Task: Look for space in Nettuno, Italy from 9th August, 2023 to 12th August, 2023 for 1 adult in price range Rs.6000 to Rs.15000. Place can be entire place with 1  bedroom having 1 bed and 1 bathroom. Property type can be house, flat, guest house. Amenities needed are: wifi. Booking option can be shelf check-in. Required host language is English.
Action: Mouse moved to (426, 106)
Screenshot: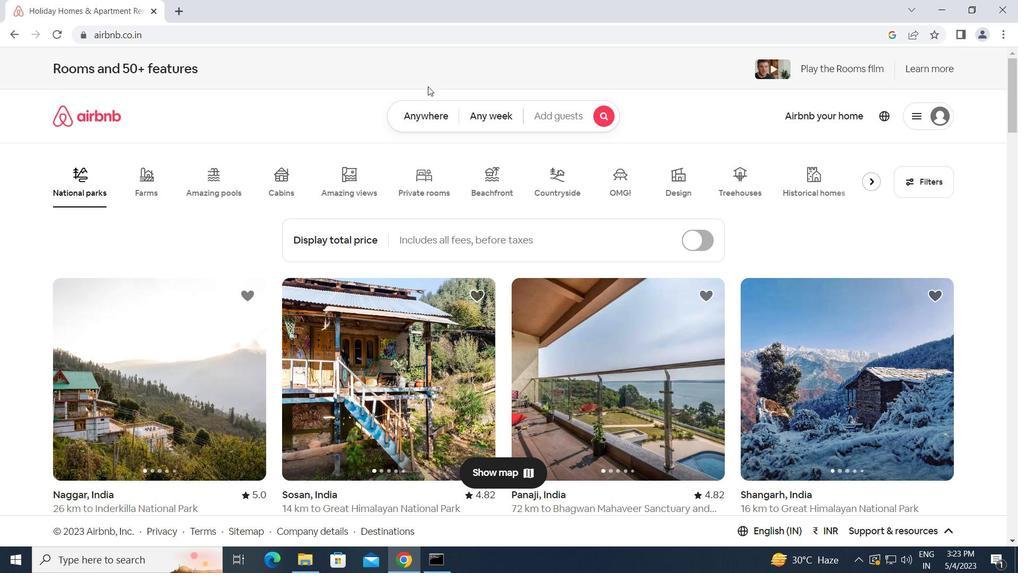 
Action: Mouse pressed left at (426, 106)
Screenshot: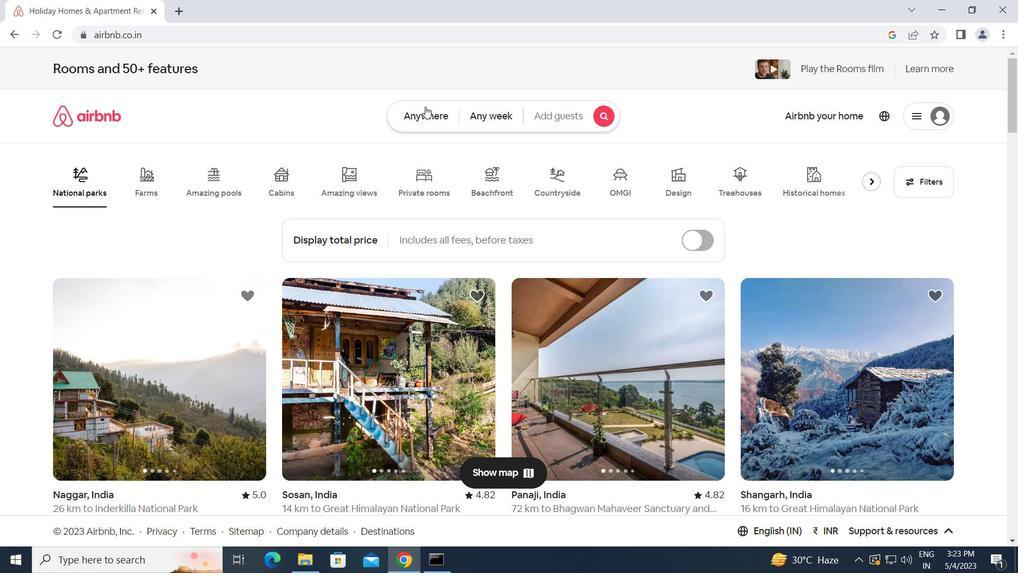 
Action: Mouse moved to (361, 162)
Screenshot: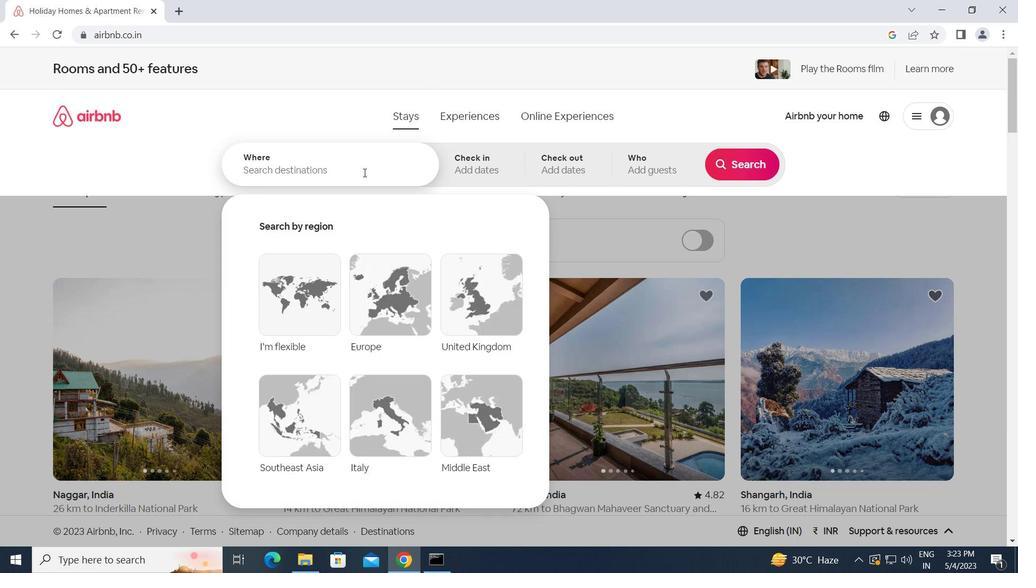 
Action: Mouse pressed left at (361, 162)
Screenshot: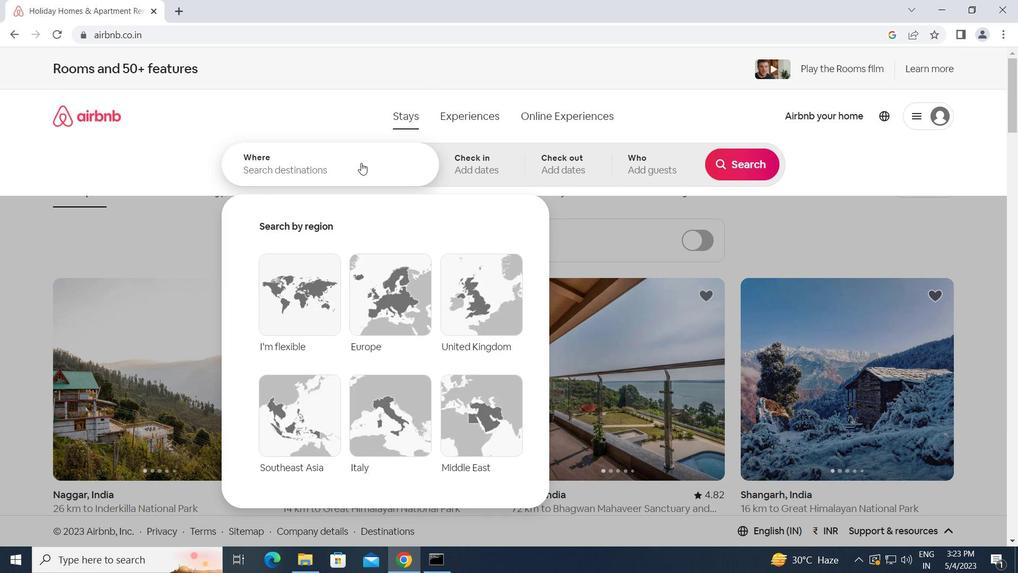 
Action: Key pressed n<Key.caps_lock>ettuno,<Key.space><Key.caps_lock>i<Key.caps_lock>taly<Key.enter>
Screenshot: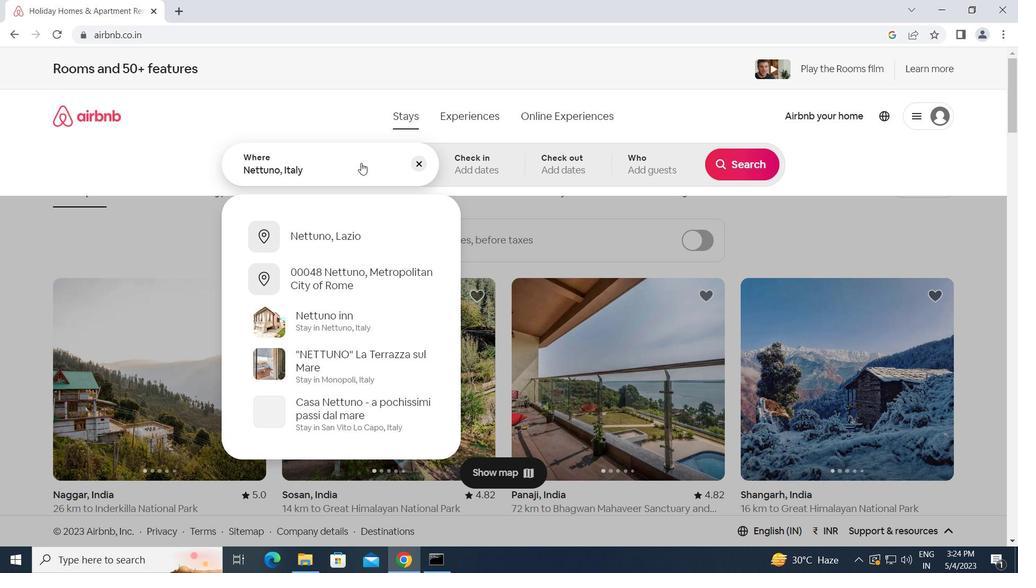 
Action: Mouse moved to (737, 270)
Screenshot: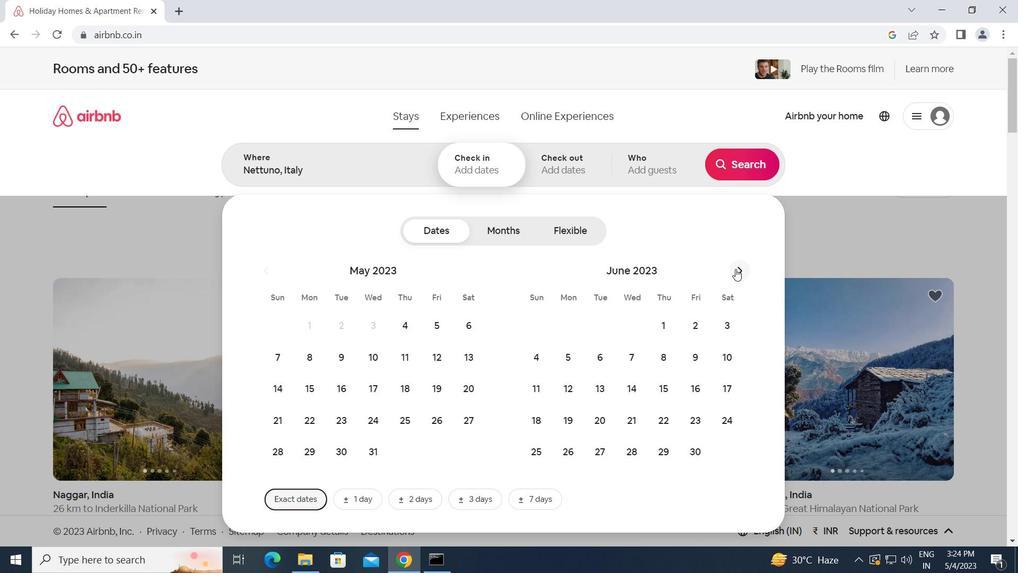 
Action: Mouse pressed left at (737, 270)
Screenshot: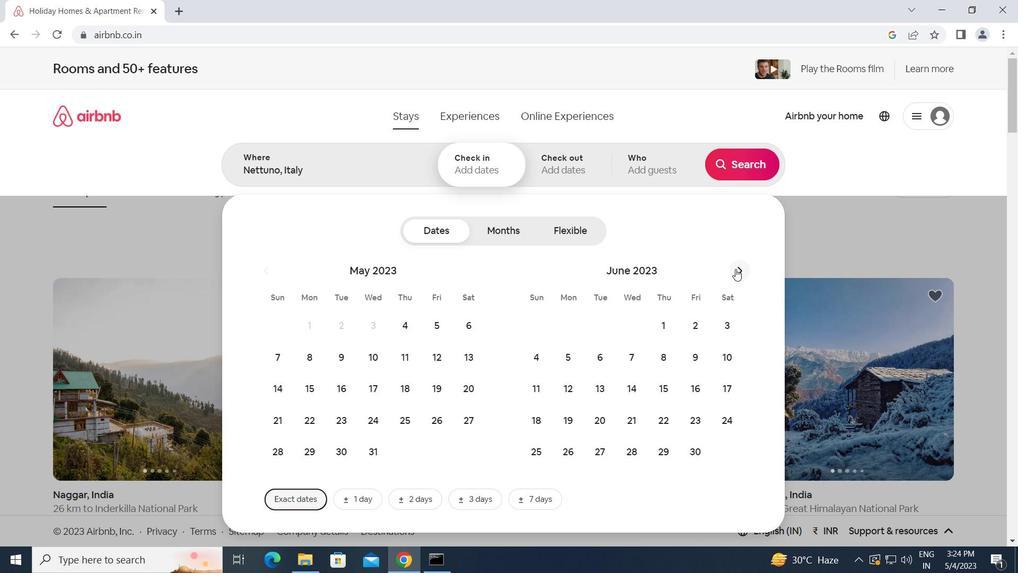 
Action: Mouse pressed left at (737, 270)
Screenshot: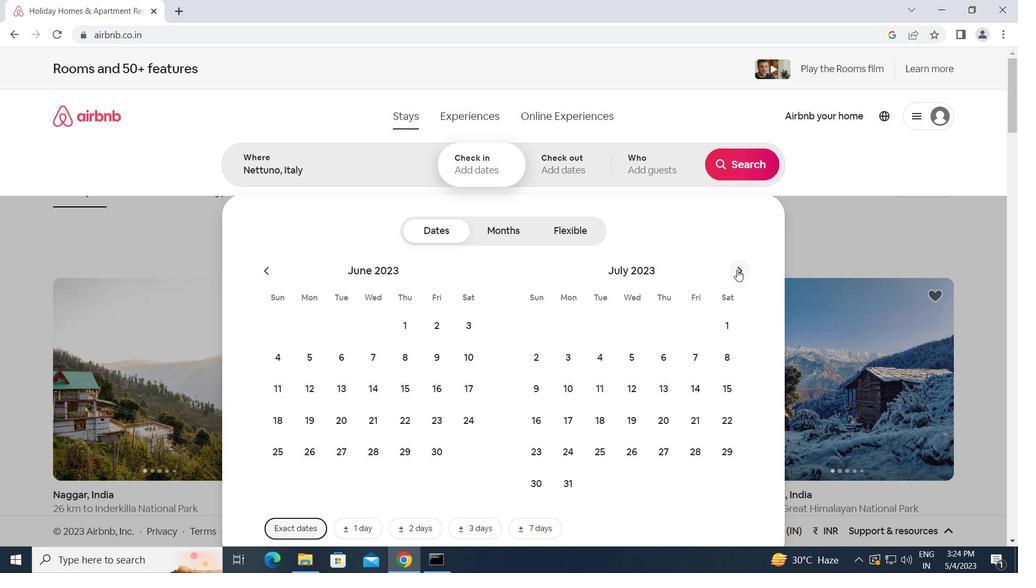 
Action: Mouse moved to (629, 353)
Screenshot: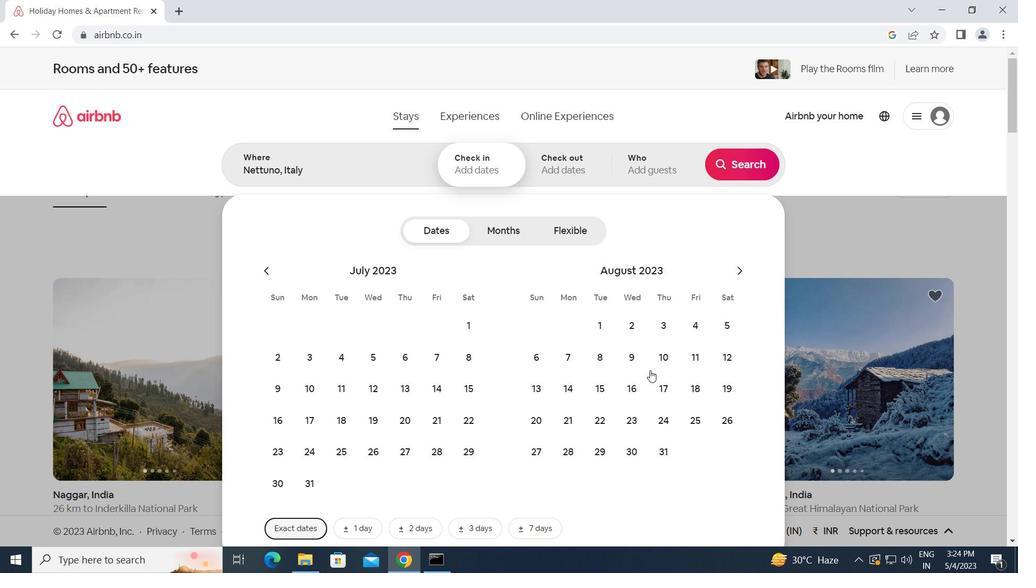 
Action: Mouse pressed left at (629, 353)
Screenshot: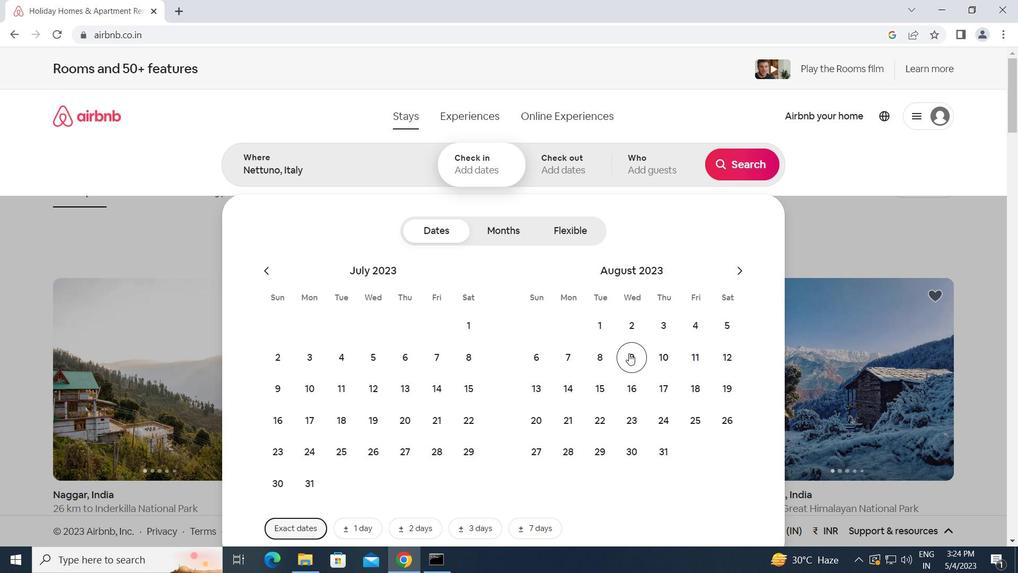 
Action: Mouse moved to (719, 360)
Screenshot: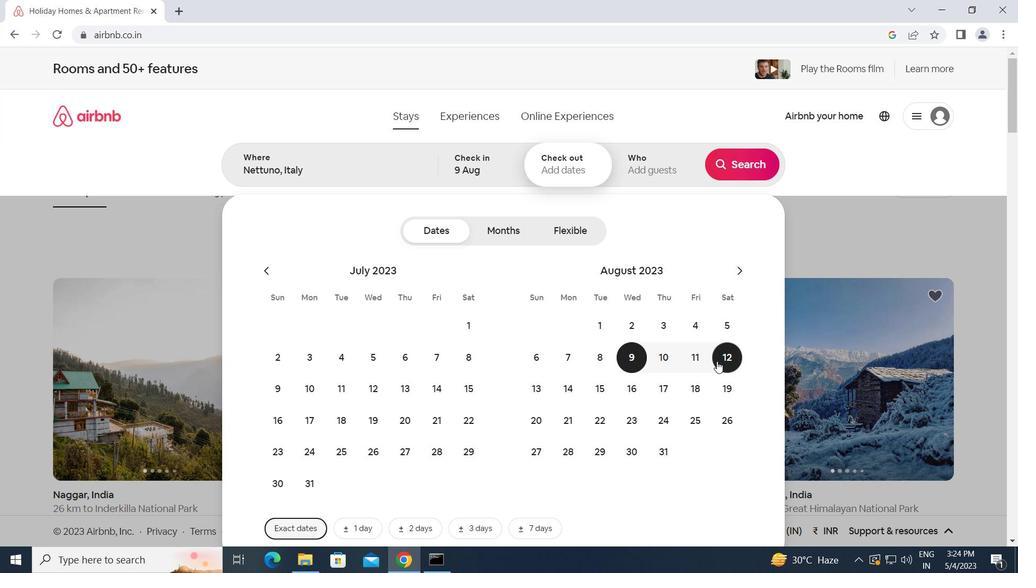 
Action: Mouse pressed left at (719, 360)
Screenshot: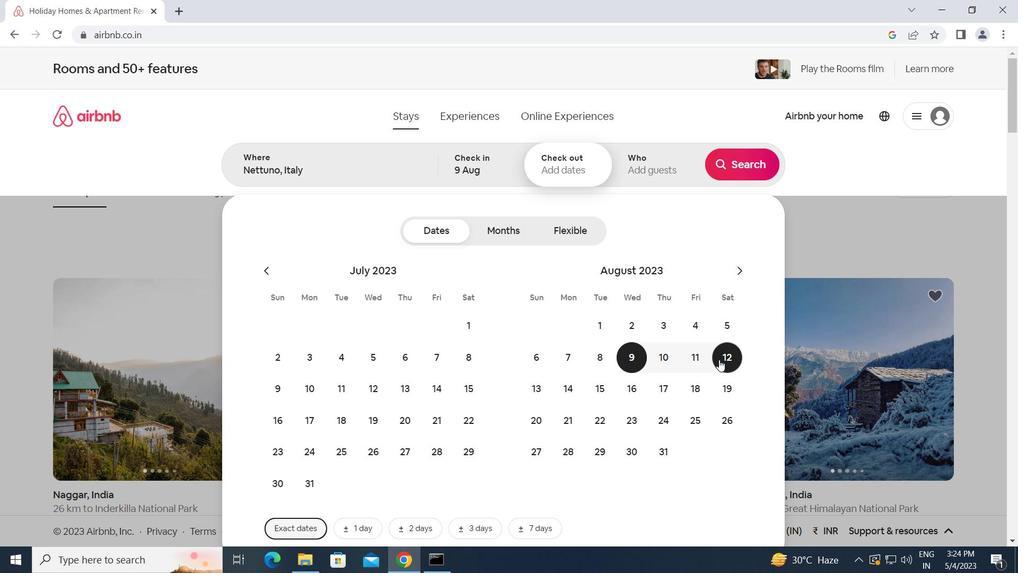 
Action: Mouse moved to (671, 159)
Screenshot: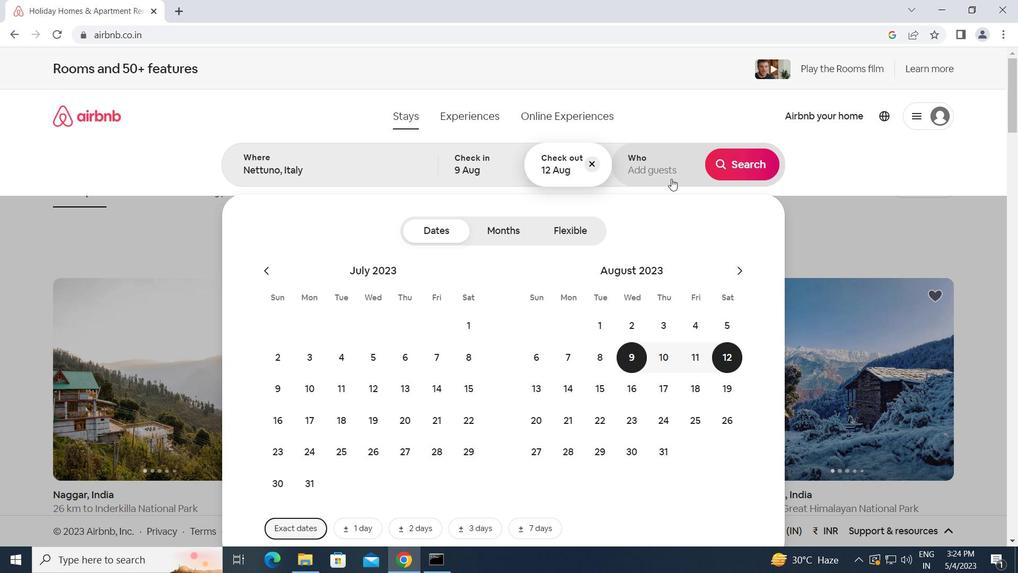 
Action: Mouse pressed left at (671, 159)
Screenshot: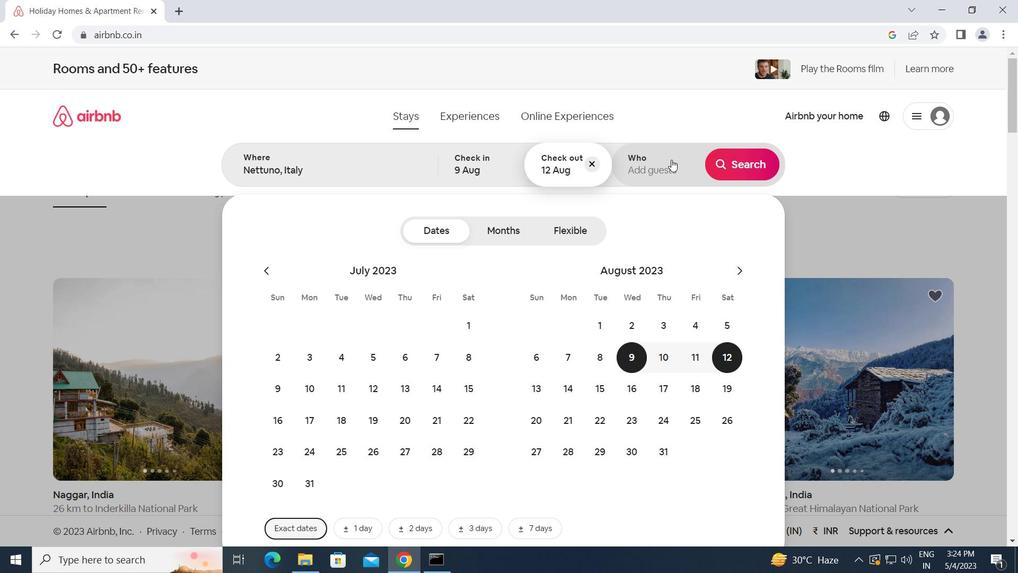 
Action: Mouse moved to (739, 238)
Screenshot: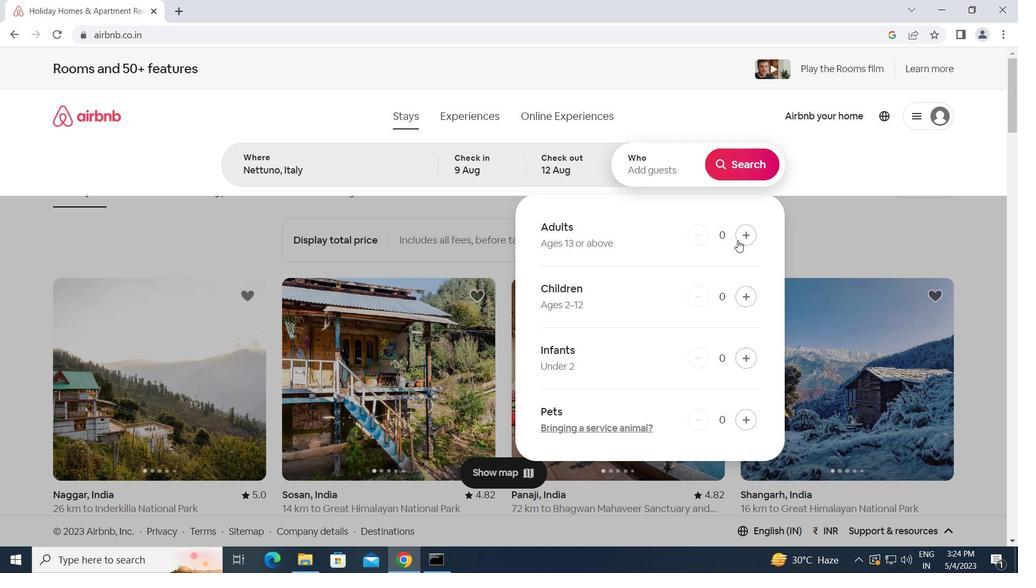 
Action: Mouse pressed left at (739, 238)
Screenshot: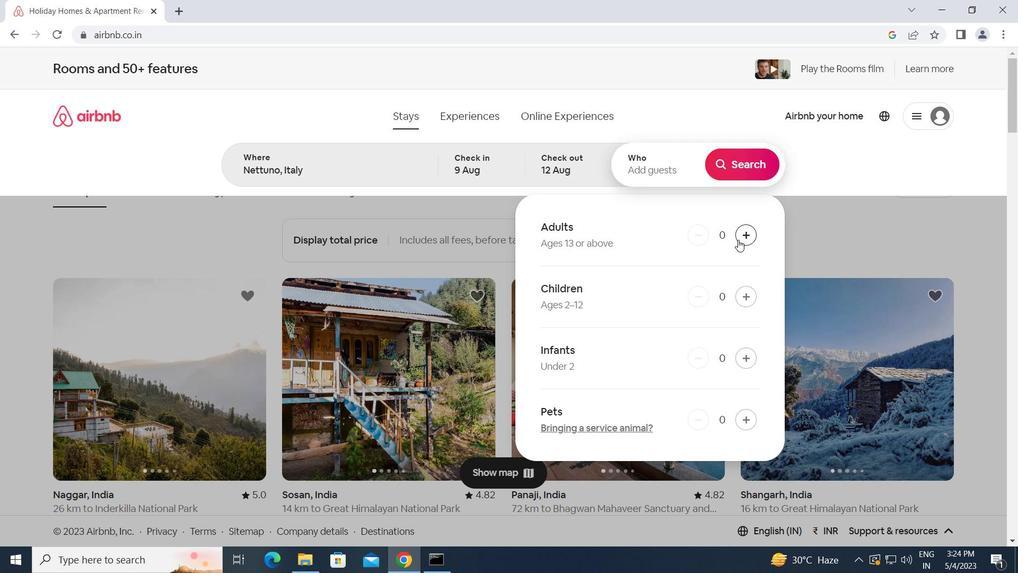 
Action: Mouse moved to (753, 166)
Screenshot: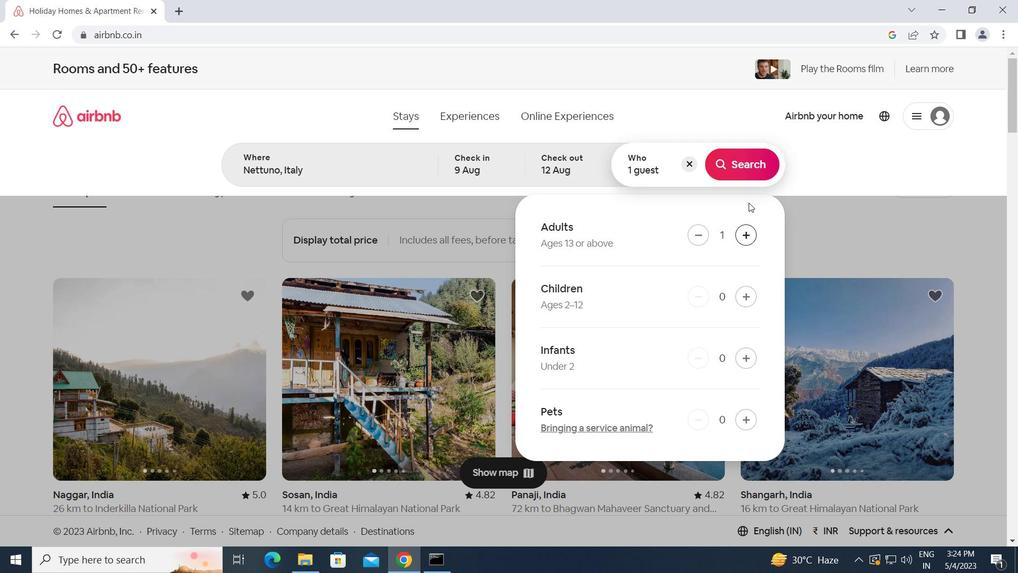 
Action: Mouse pressed left at (753, 166)
Screenshot: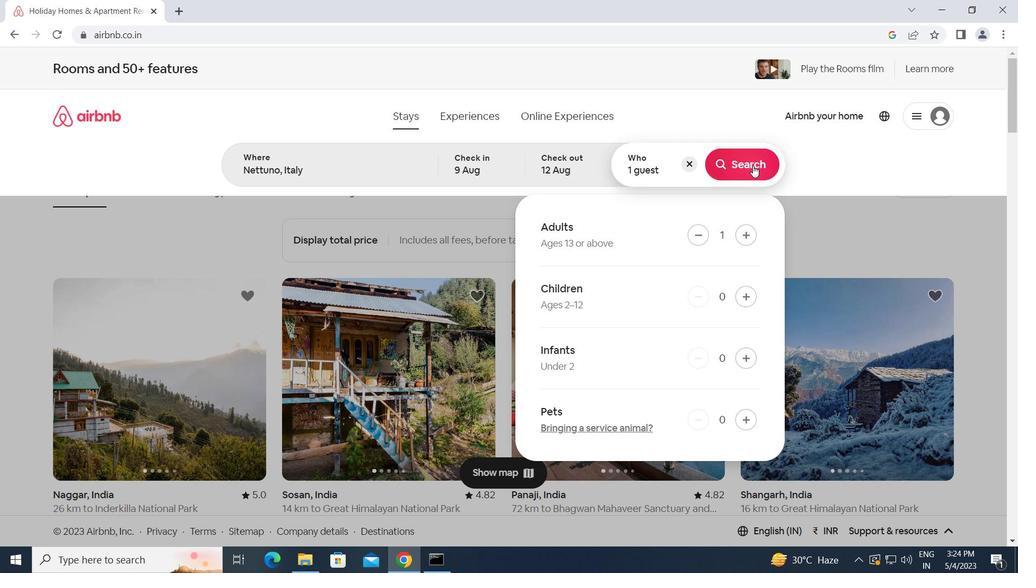 
Action: Mouse moved to (961, 129)
Screenshot: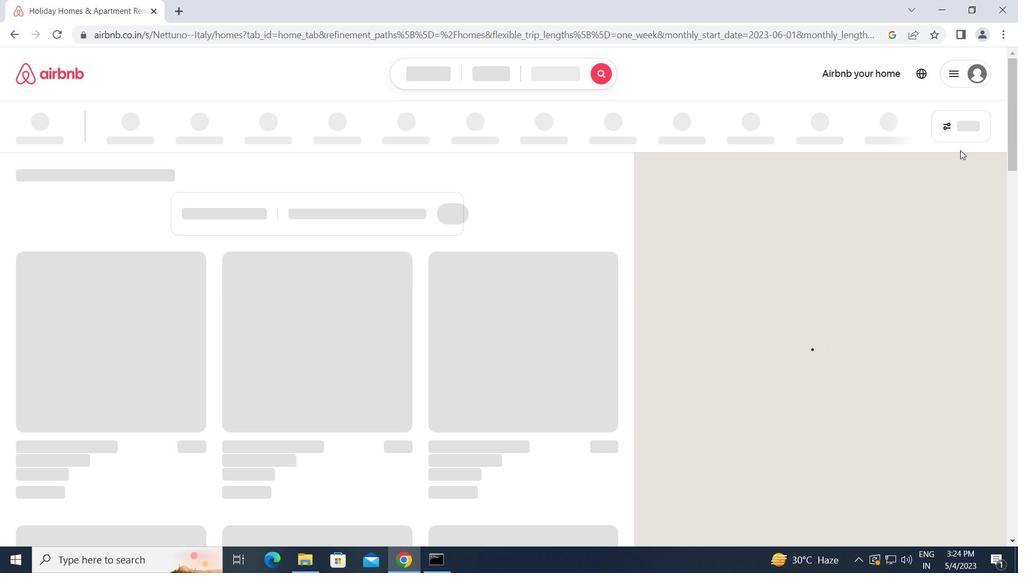 
Action: Mouse pressed left at (961, 129)
Screenshot: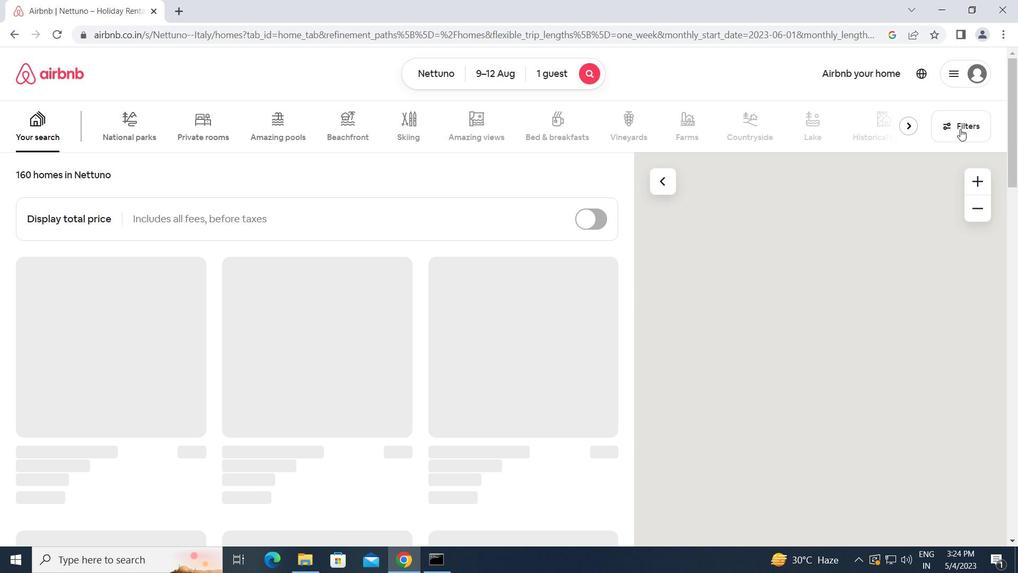 
Action: Mouse moved to (344, 296)
Screenshot: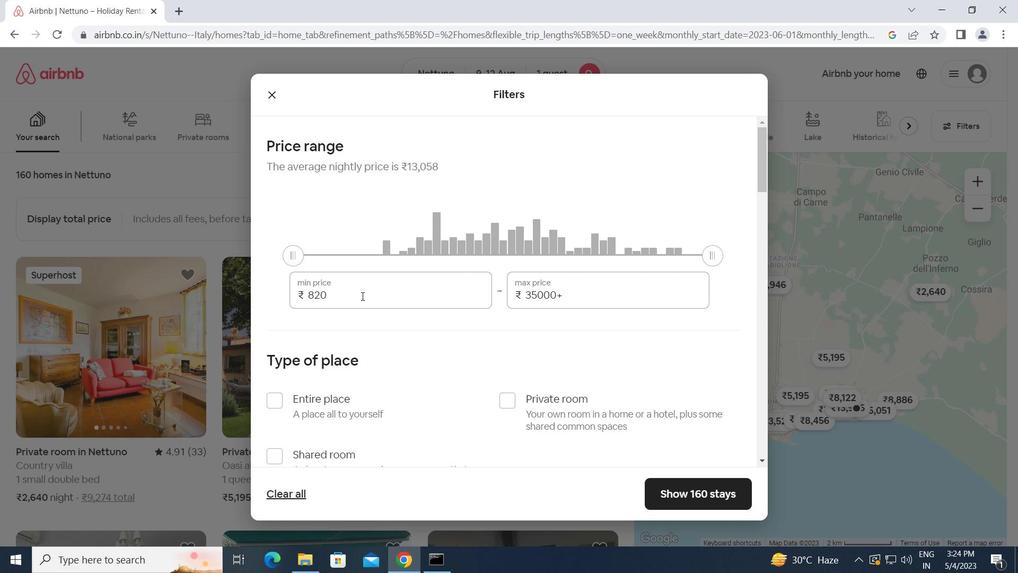 
Action: Mouse pressed left at (344, 296)
Screenshot: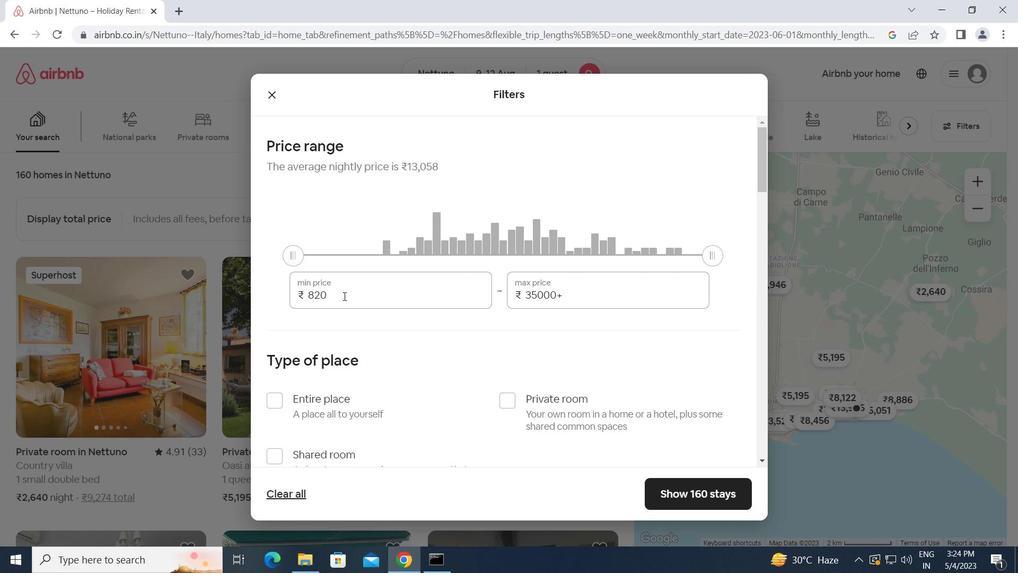 
Action: Mouse moved to (297, 300)
Screenshot: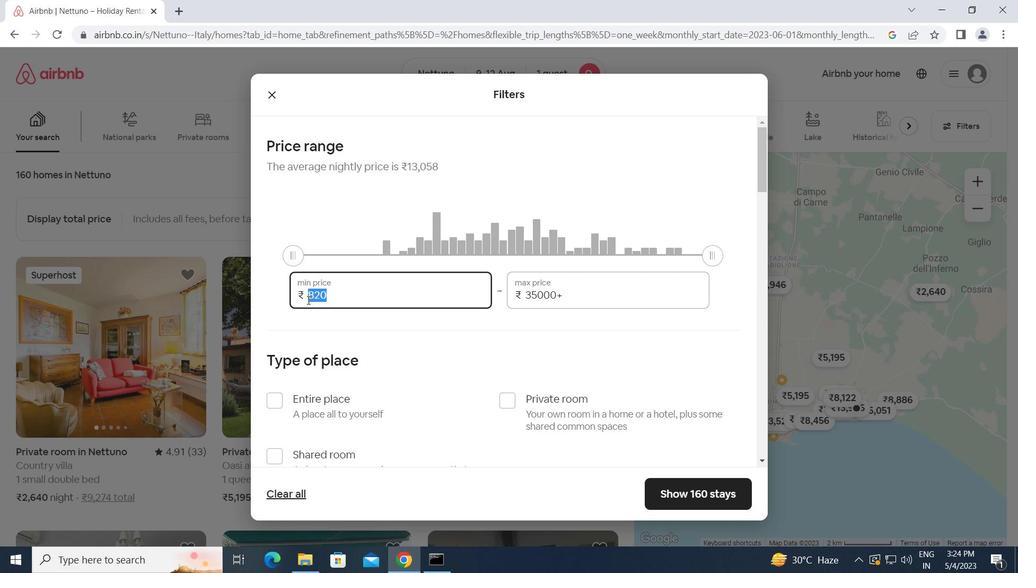 
Action: Key pressed 6000<Key.tab>15000
Screenshot: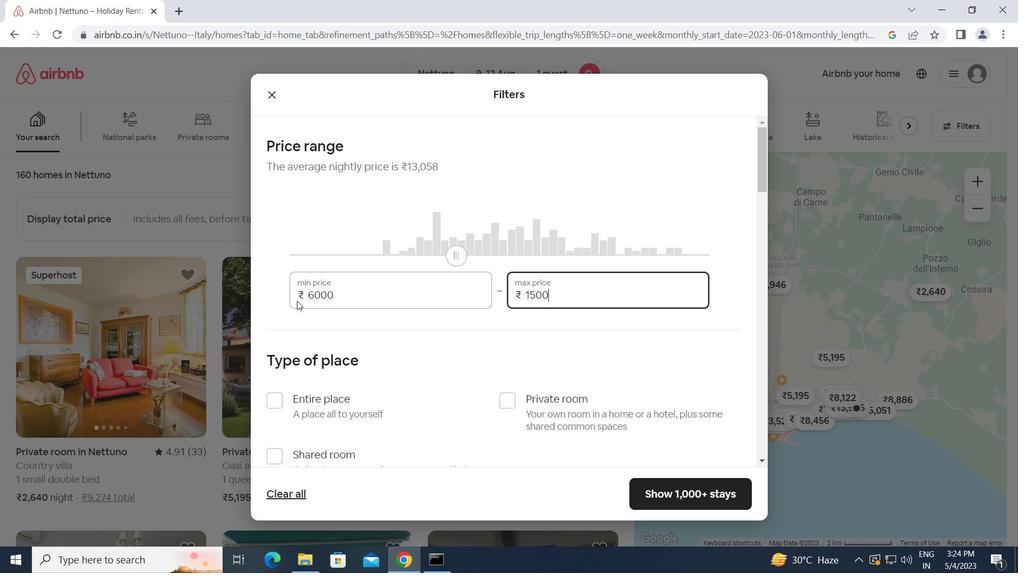 
Action: Mouse moved to (281, 398)
Screenshot: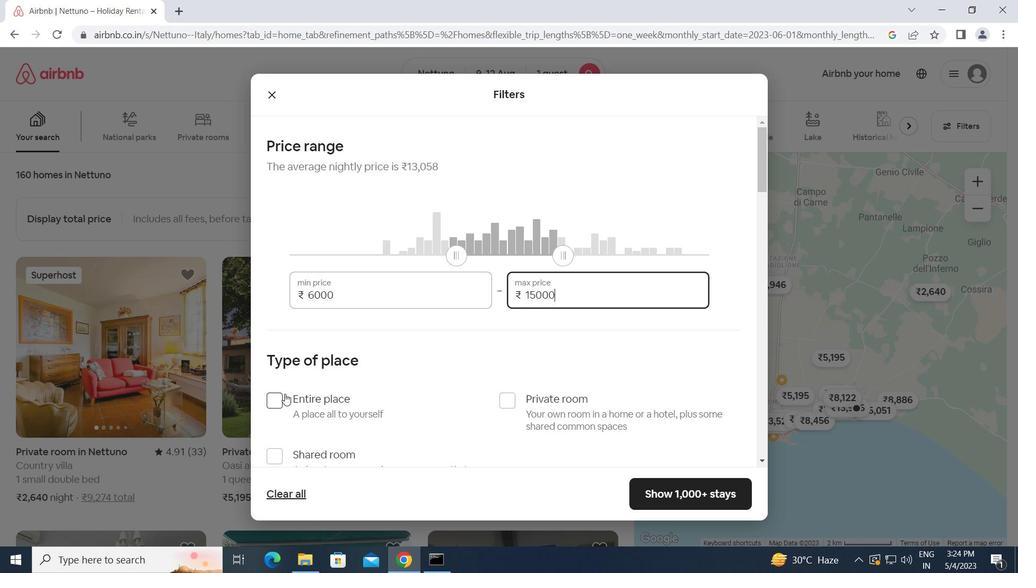 
Action: Mouse pressed left at (281, 398)
Screenshot: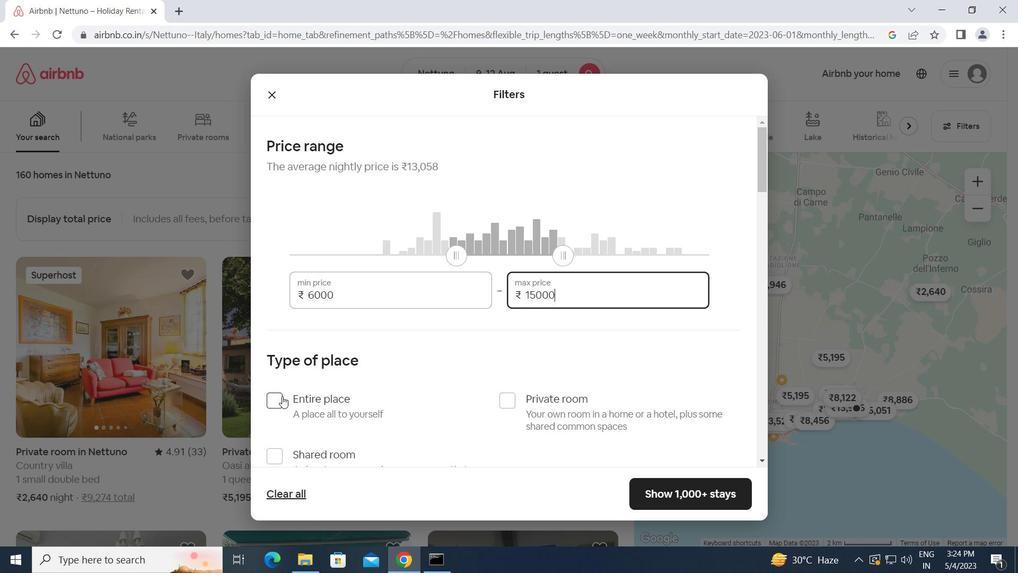 
Action: Mouse moved to (386, 396)
Screenshot: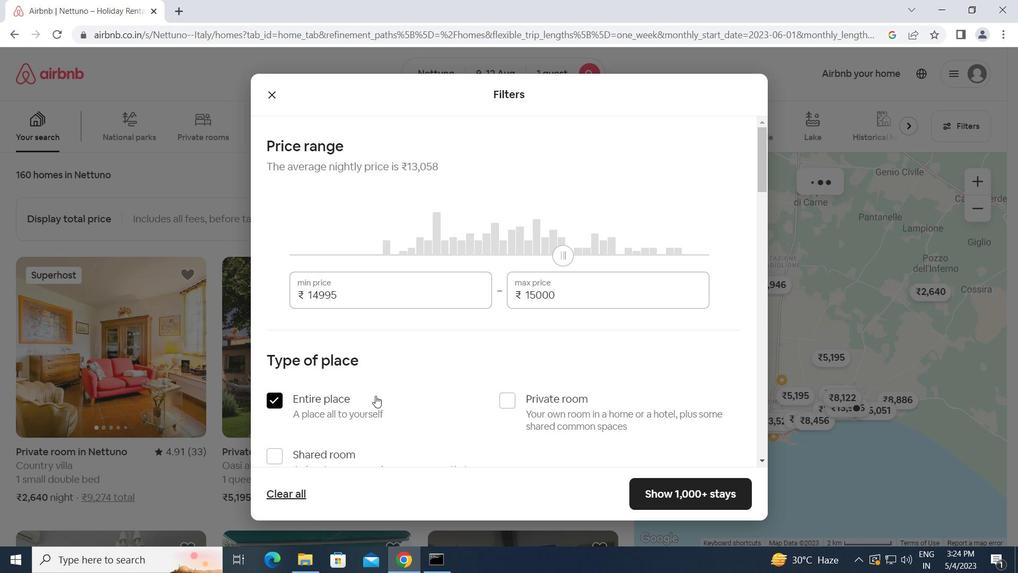 
Action: Mouse scrolled (386, 395) with delta (0, 0)
Screenshot: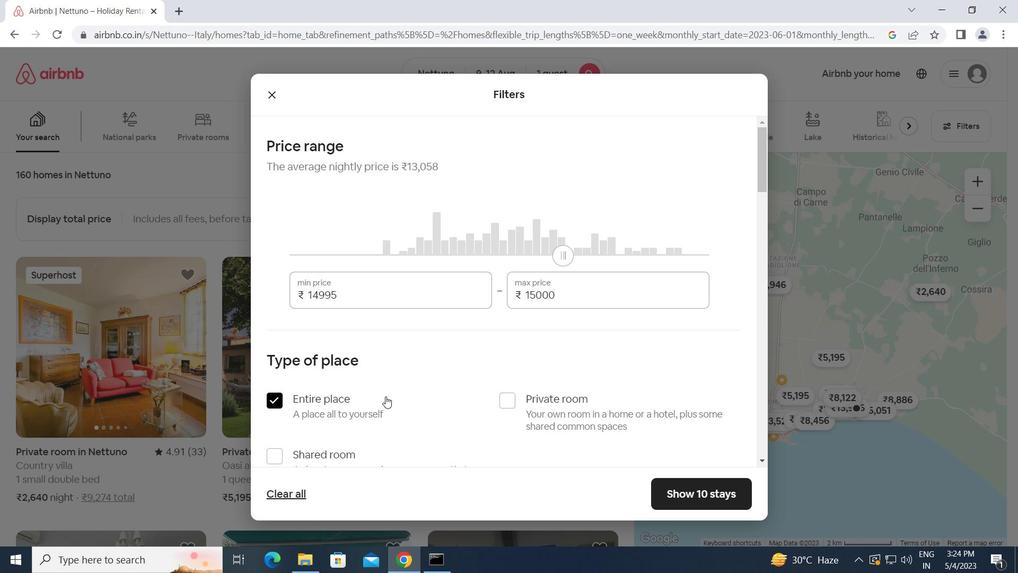 
Action: Mouse scrolled (386, 395) with delta (0, 0)
Screenshot: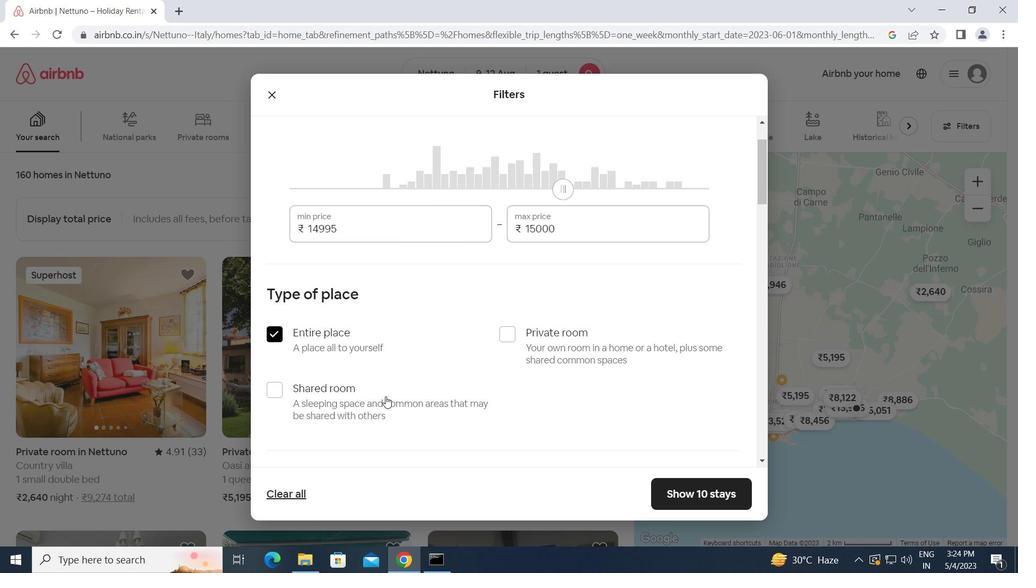 
Action: Mouse scrolled (386, 395) with delta (0, 0)
Screenshot: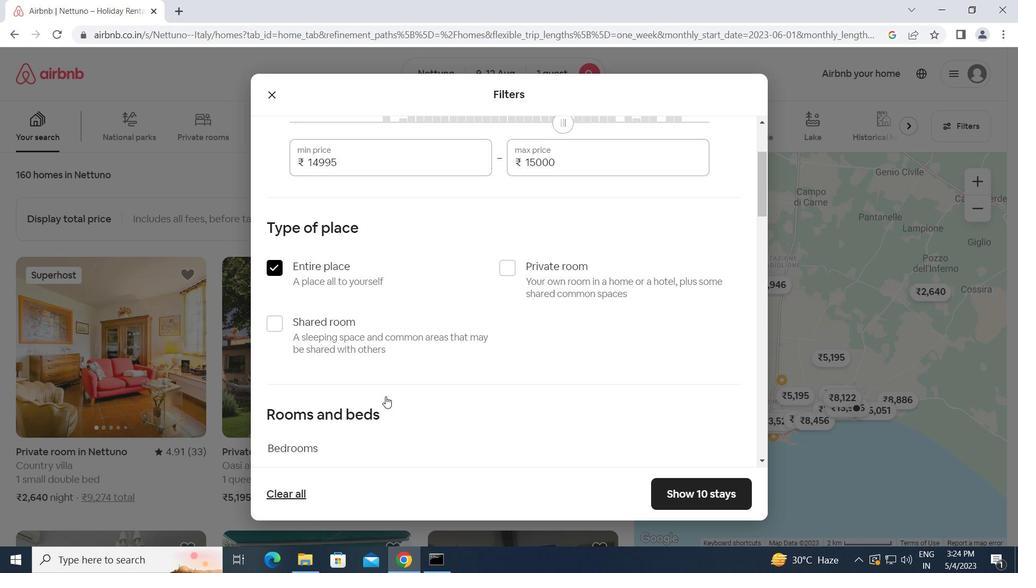 
Action: Mouse scrolled (386, 395) with delta (0, 0)
Screenshot: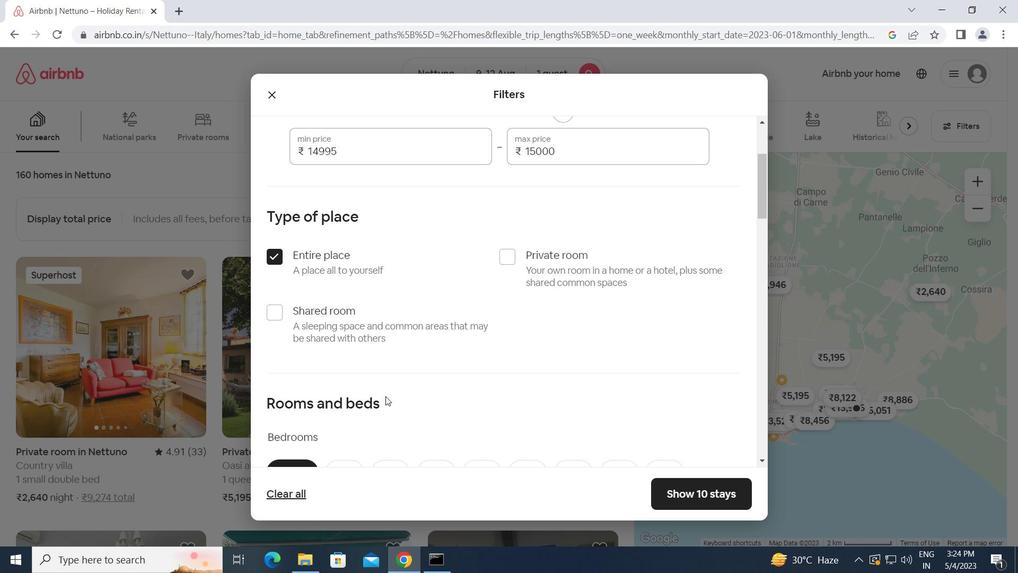 
Action: Mouse moved to (386, 396)
Screenshot: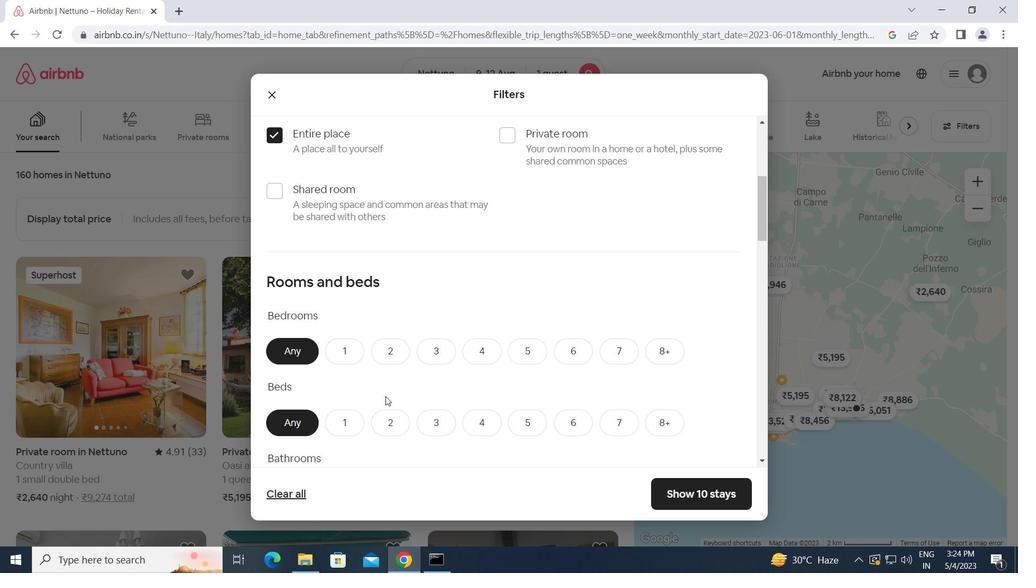 
Action: Mouse scrolled (386, 395) with delta (0, 0)
Screenshot: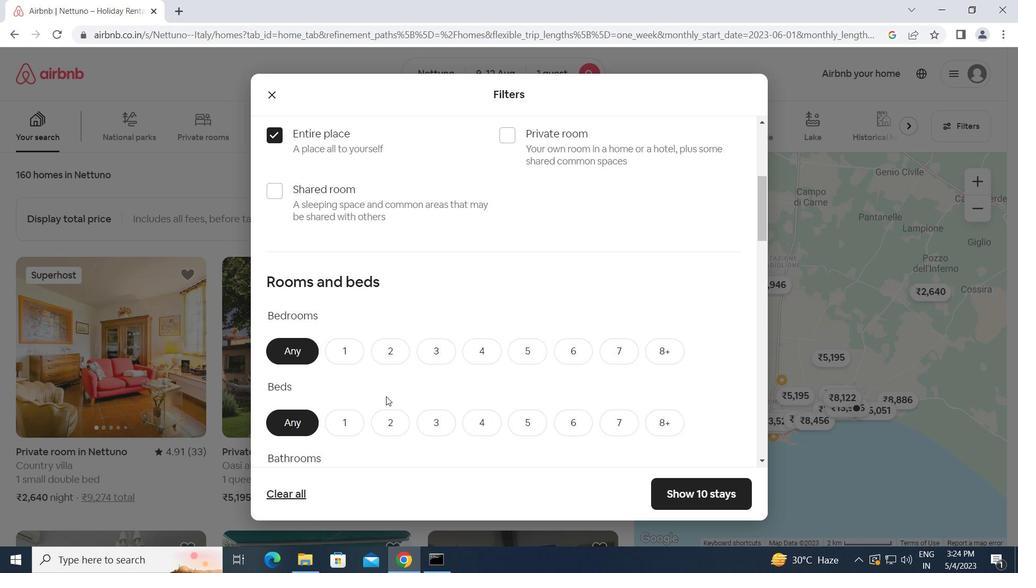 
Action: Mouse moved to (351, 291)
Screenshot: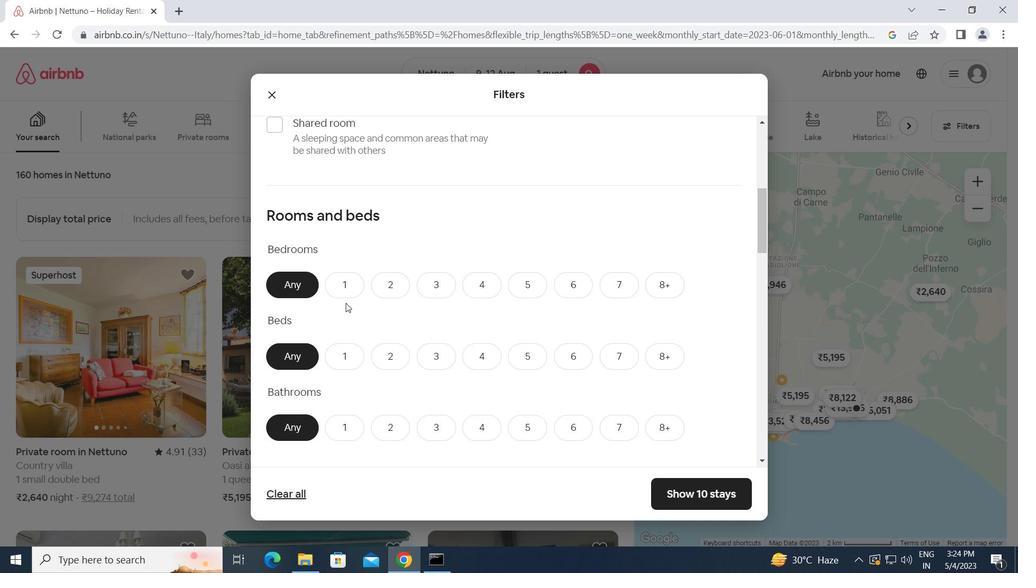 
Action: Mouse pressed left at (351, 291)
Screenshot: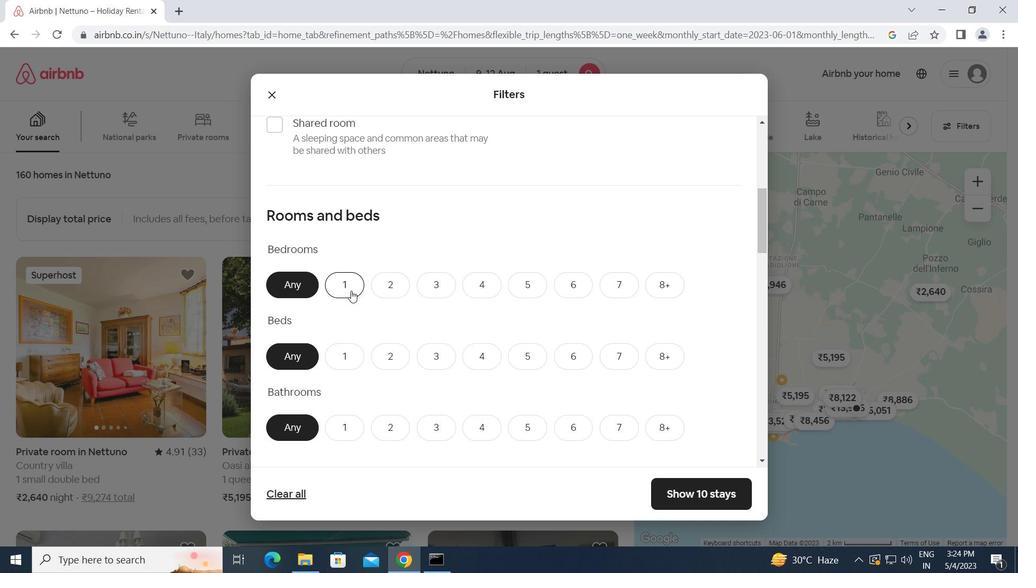 
Action: Mouse moved to (354, 359)
Screenshot: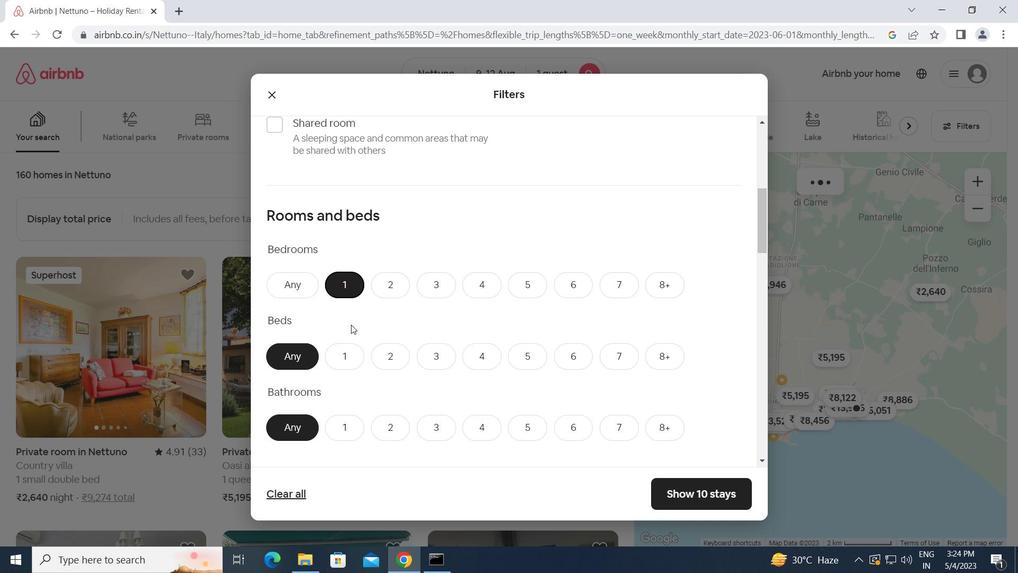 
Action: Mouse pressed left at (354, 359)
Screenshot: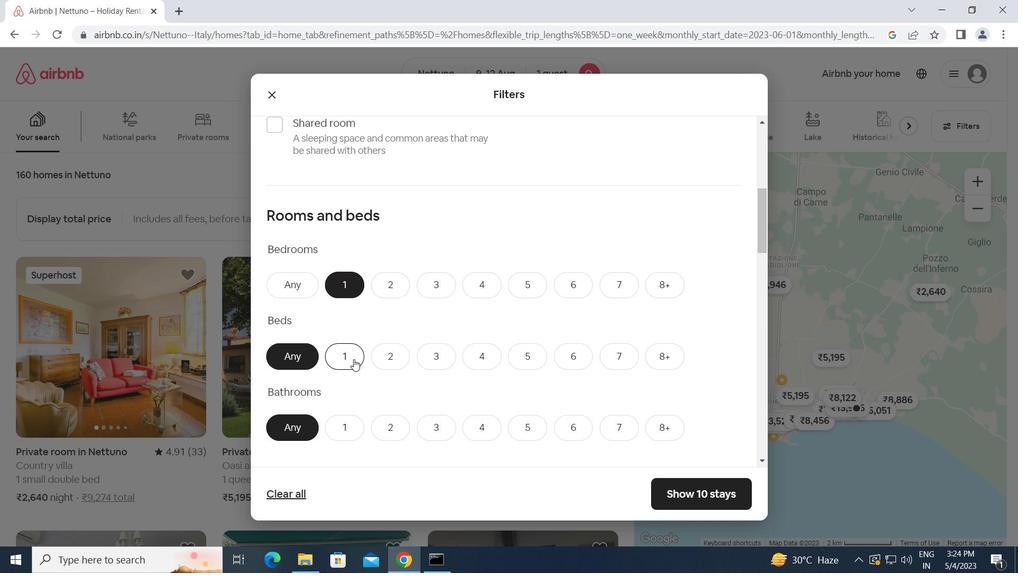 
Action: Mouse moved to (347, 424)
Screenshot: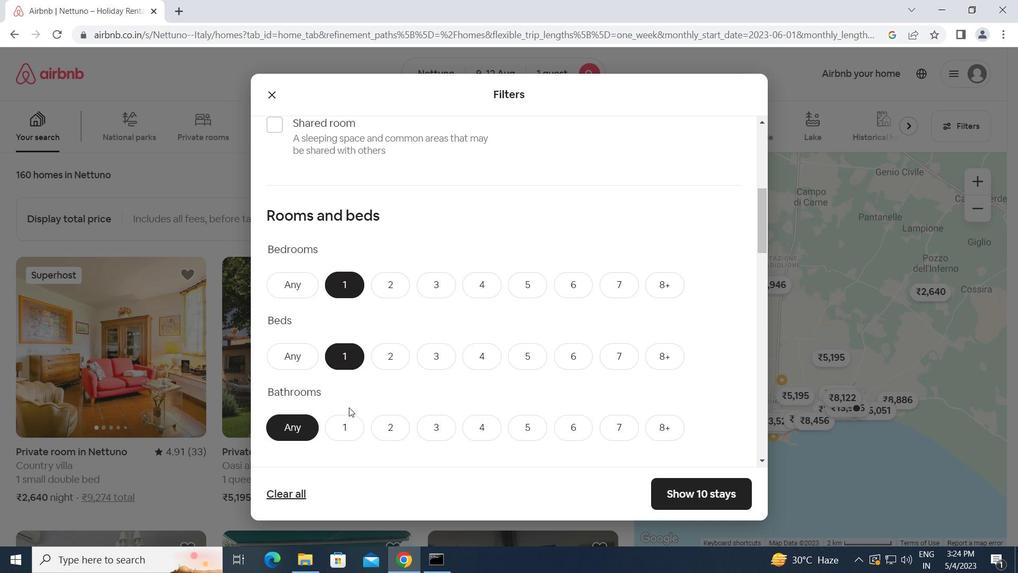 
Action: Mouse pressed left at (347, 424)
Screenshot: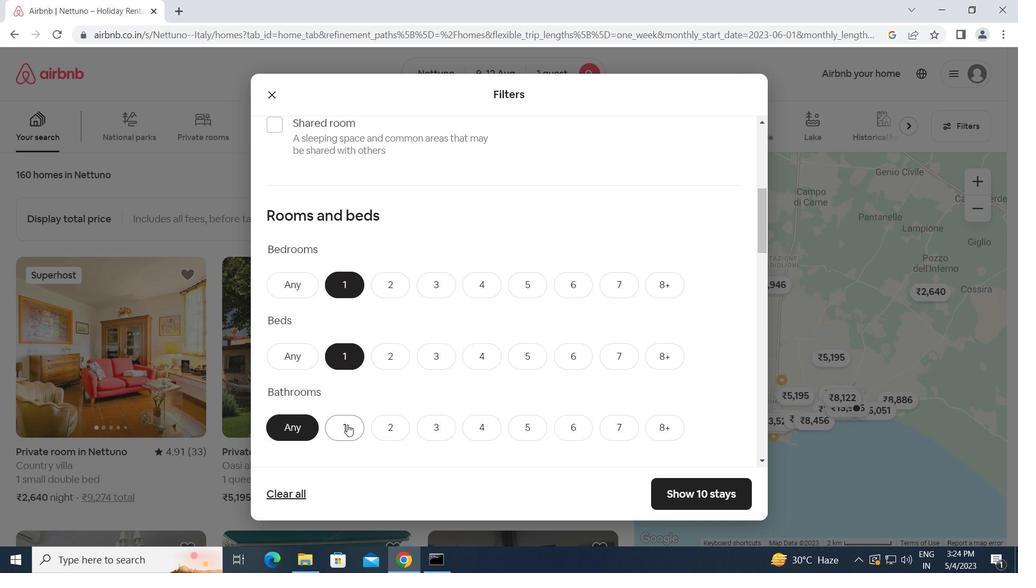 
Action: Mouse moved to (419, 418)
Screenshot: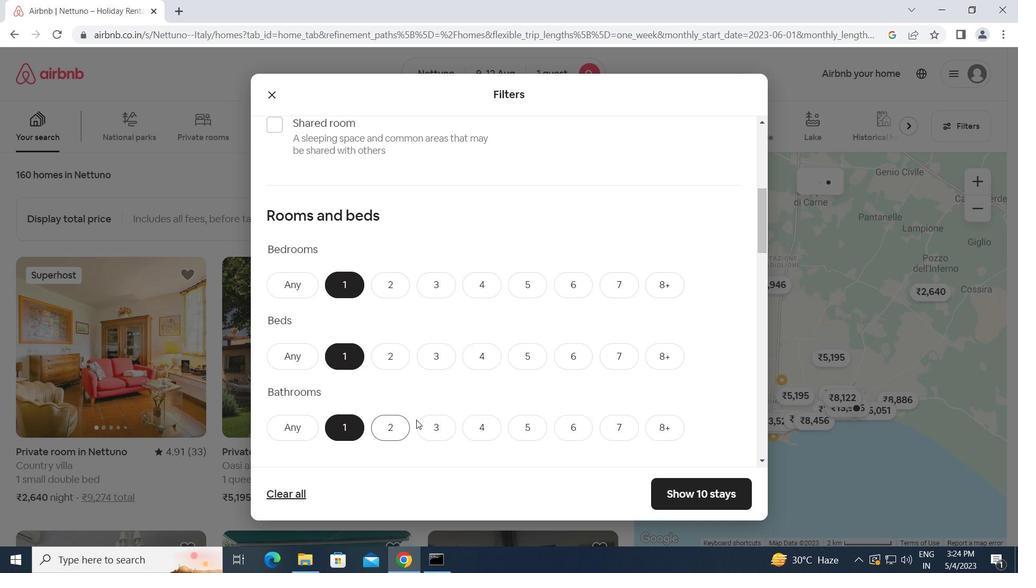 
Action: Mouse scrolled (419, 418) with delta (0, 0)
Screenshot: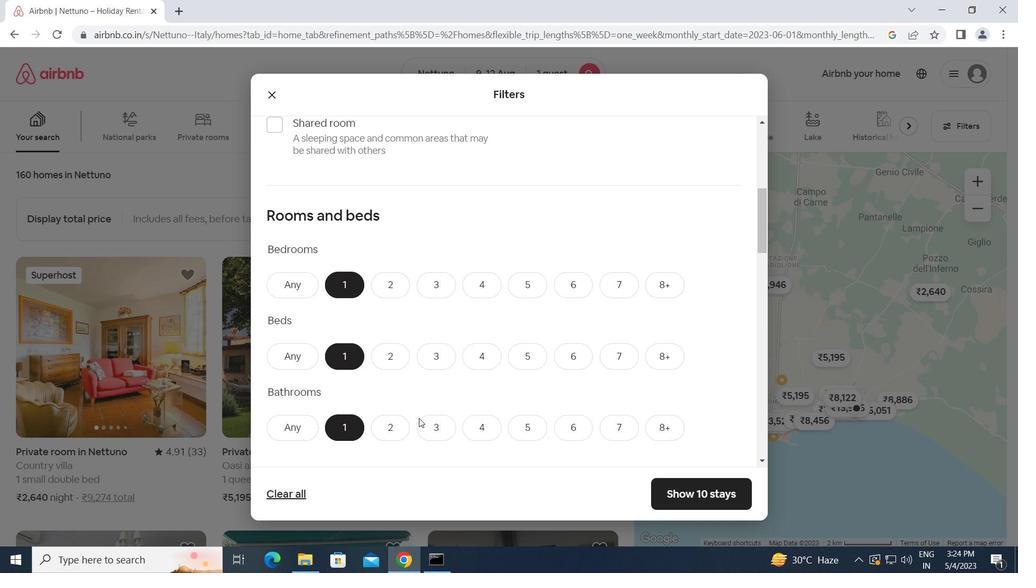 
Action: Mouse scrolled (419, 418) with delta (0, 0)
Screenshot: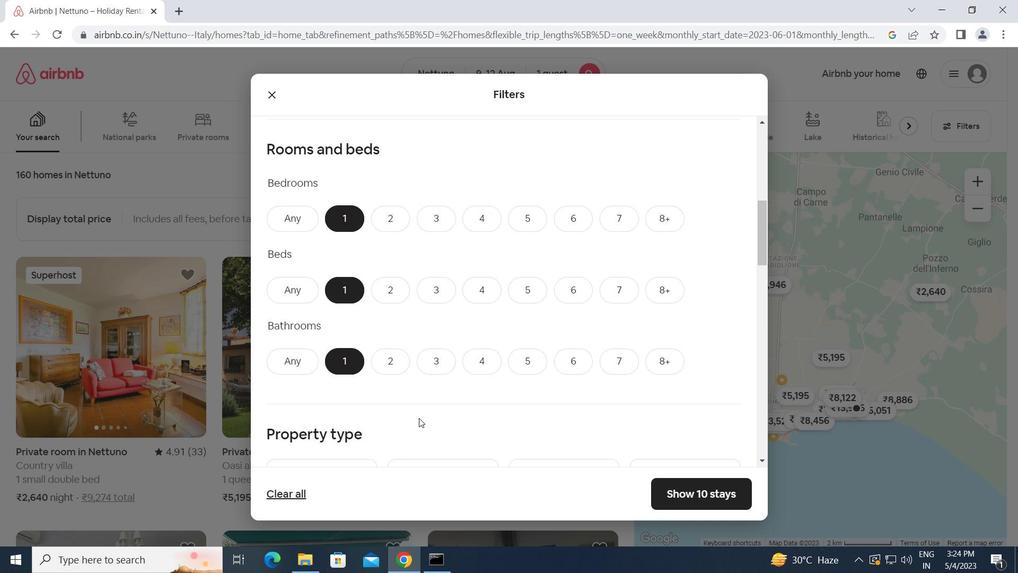 
Action: Mouse scrolled (419, 418) with delta (0, 0)
Screenshot: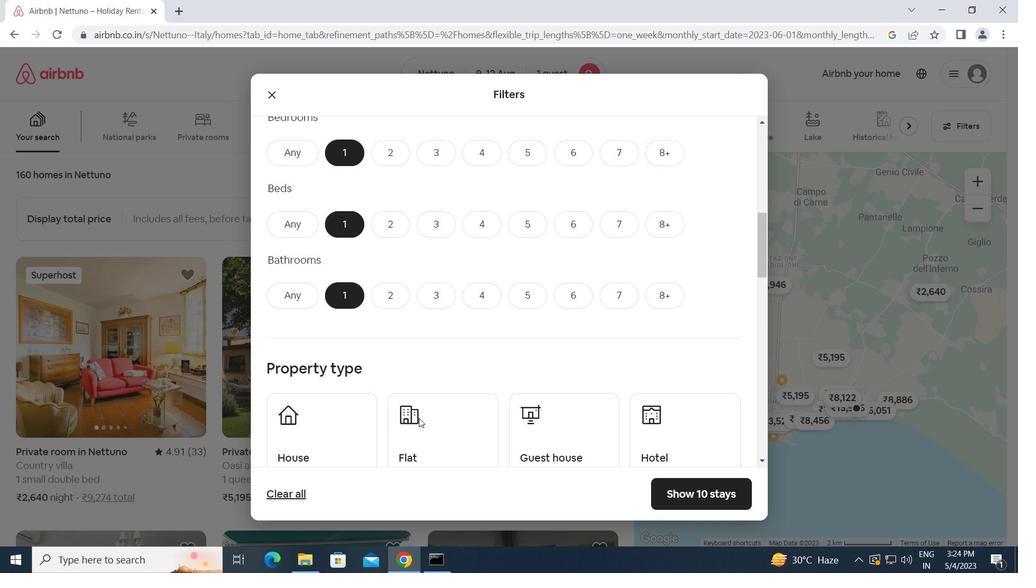 
Action: Mouse moved to (341, 383)
Screenshot: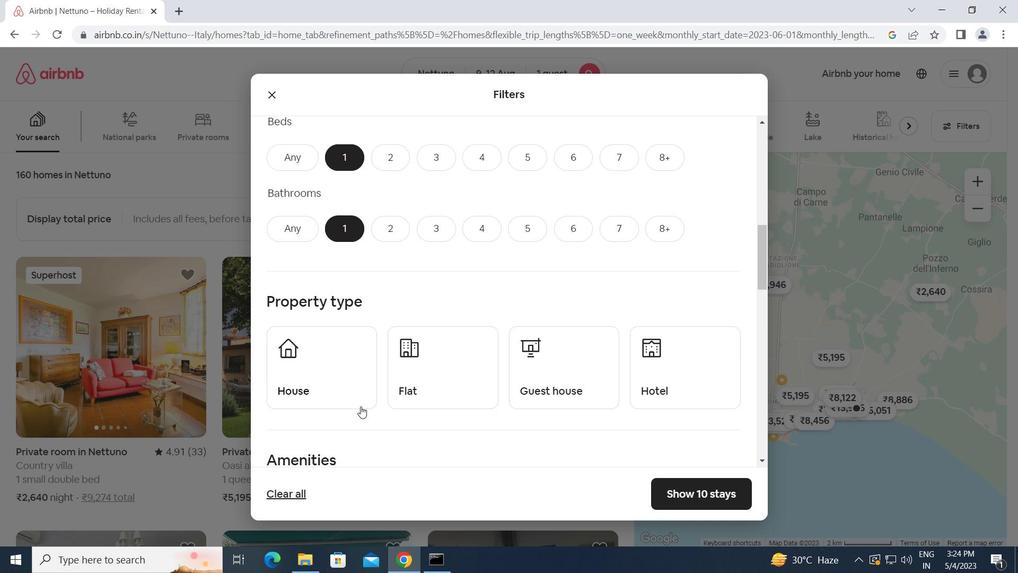 
Action: Mouse pressed left at (341, 383)
Screenshot: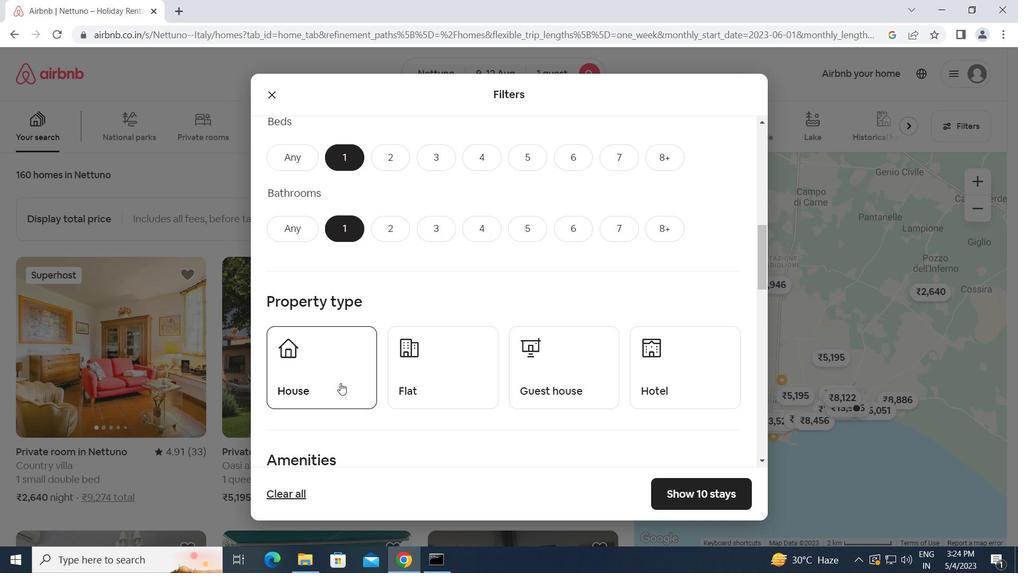 
Action: Mouse moved to (446, 380)
Screenshot: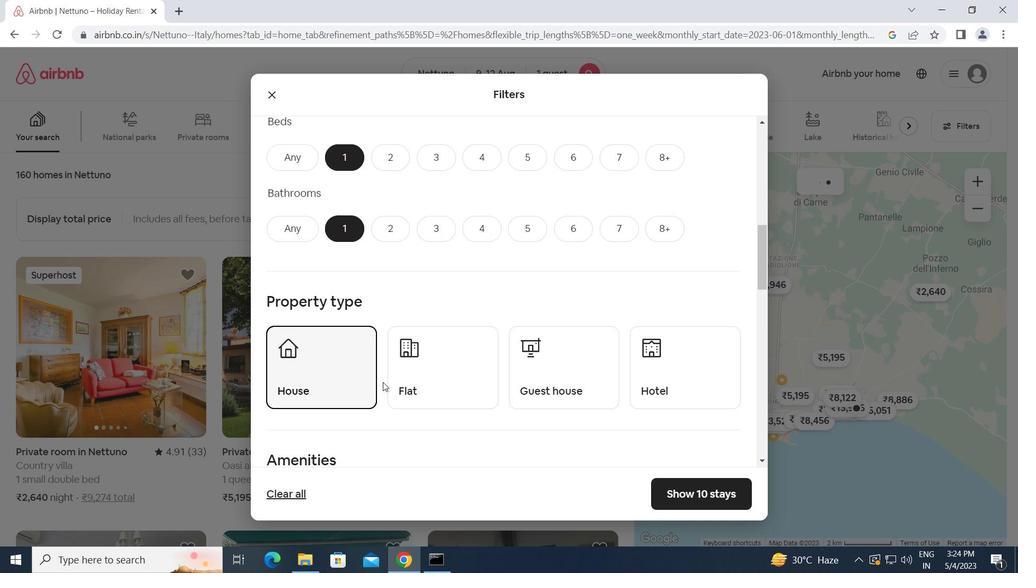 
Action: Mouse pressed left at (446, 380)
Screenshot: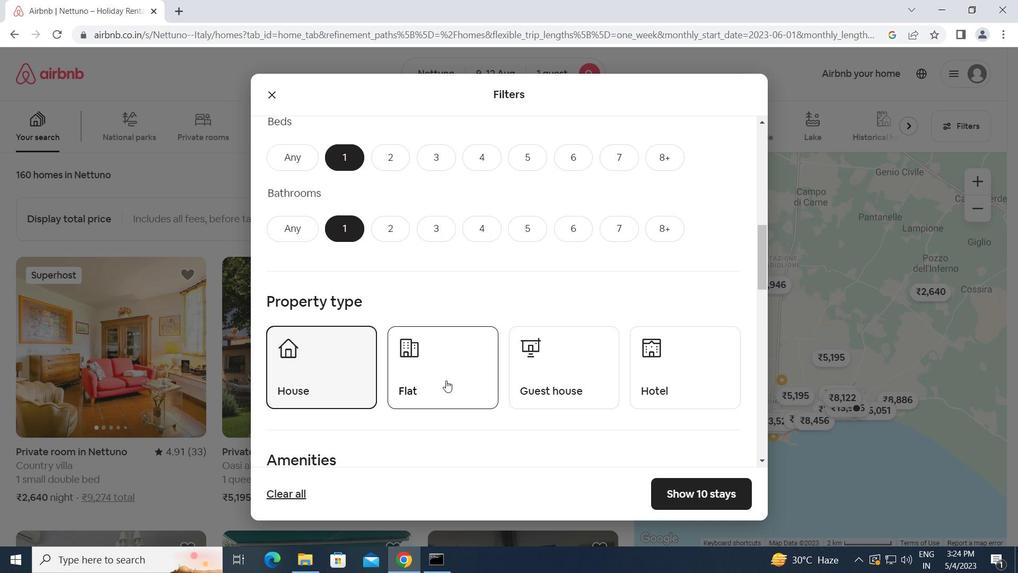 
Action: Mouse moved to (537, 380)
Screenshot: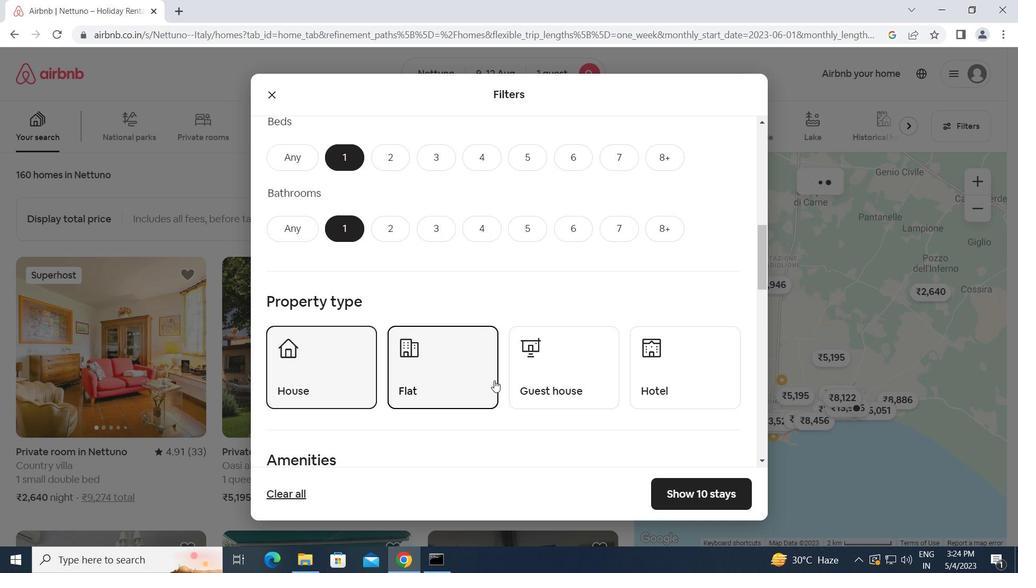 
Action: Mouse pressed left at (537, 380)
Screenshot: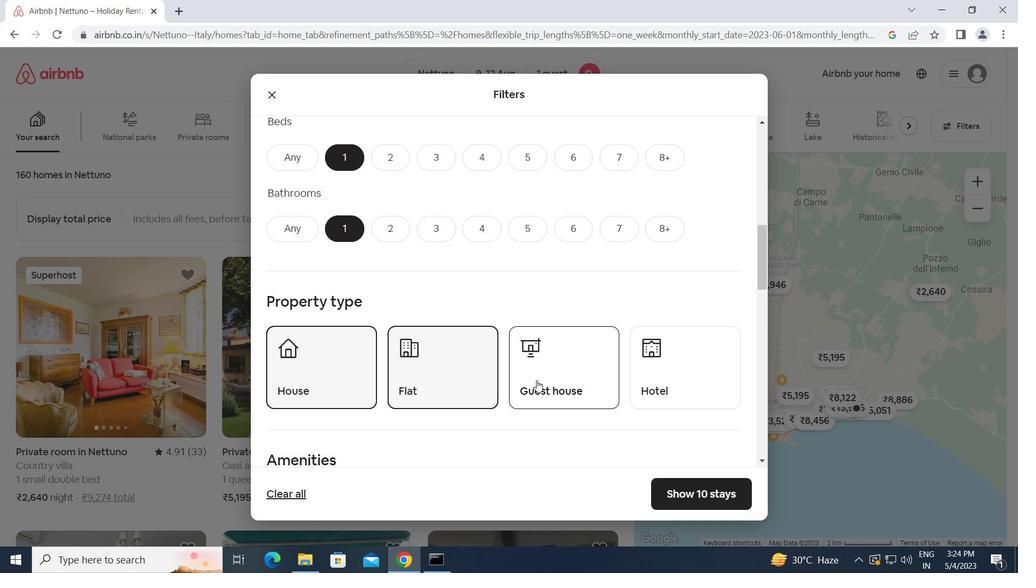 
Action: Mouse moved to (512, 400)
Screenshot: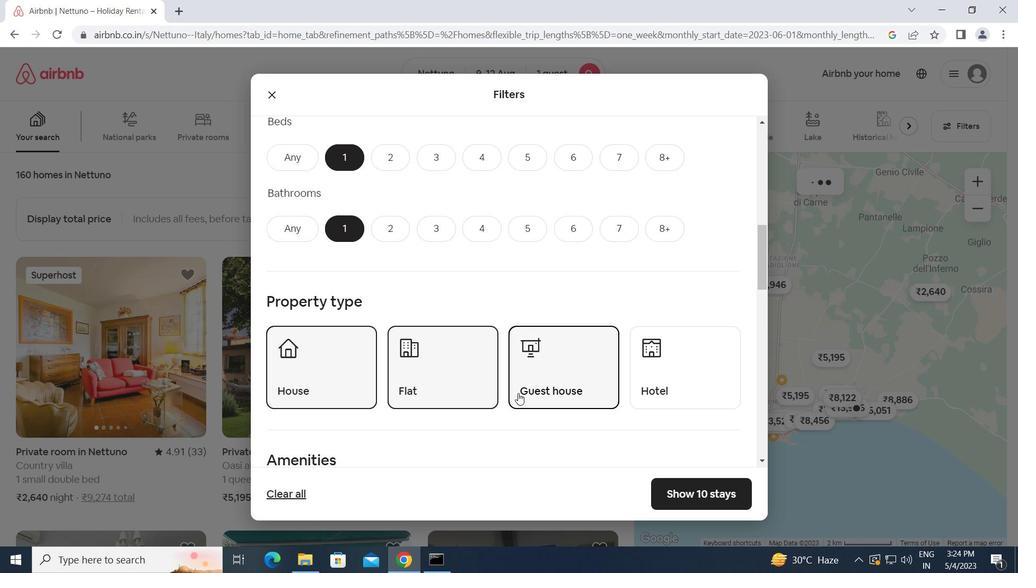 
Action: Mouse scrolled (512, 400) with delta (0, 0)
Screenshot: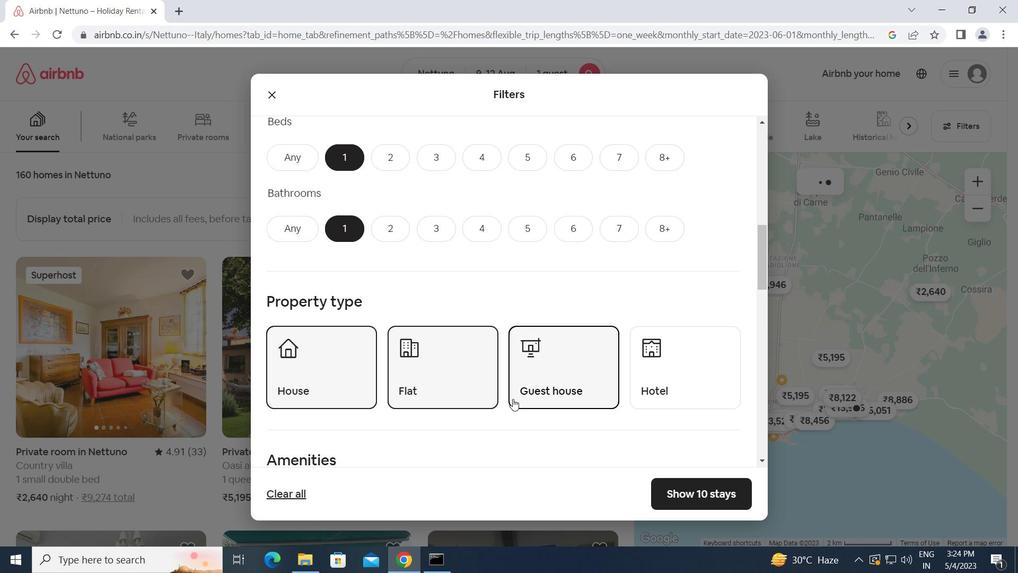 
Action: Mouse scrolled (512, 400) with delta (0, 0)
Screenshot: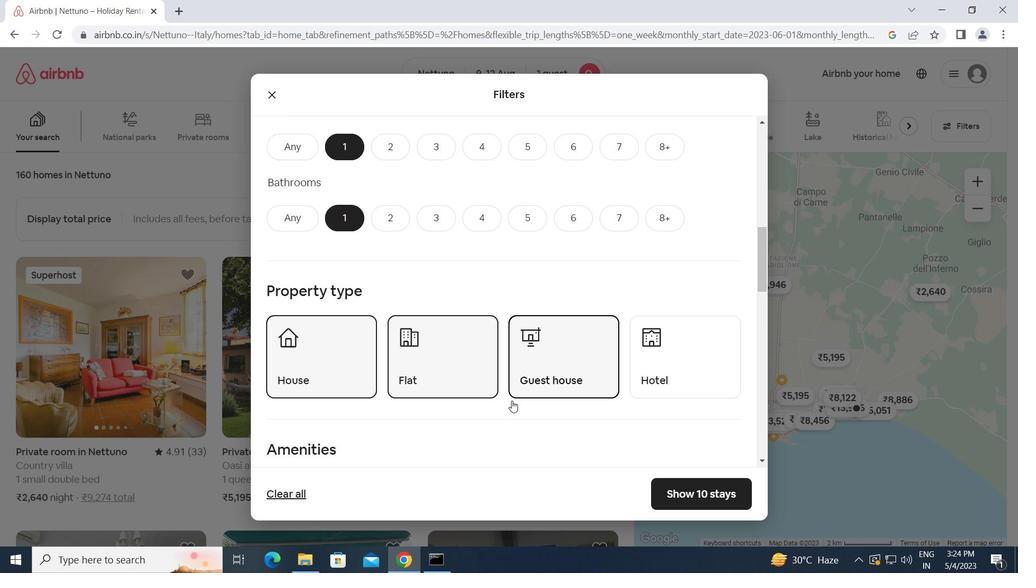 
Action: Mouse scrolled (512, 400) with delta (0, 0)
Screenshot: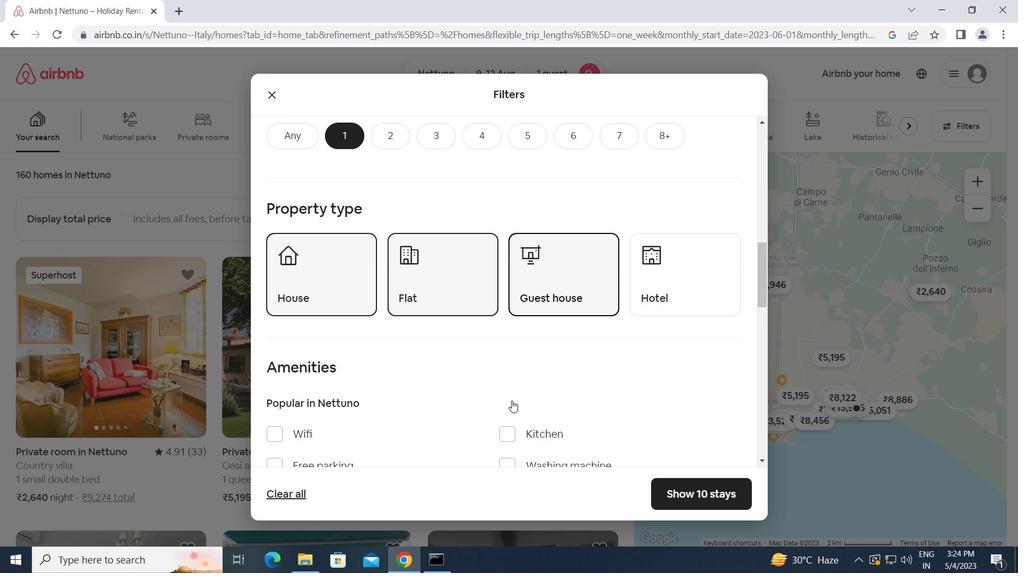 
Action: Mouse moved to (276, 330)
Screenshot: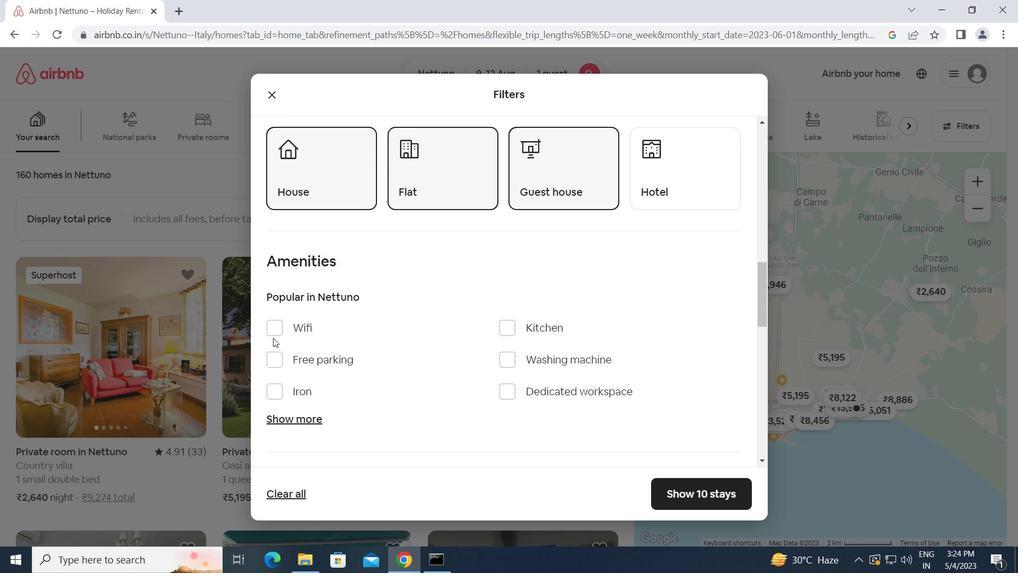 
Action: Mouse pressed left at (276, 330)
Screenshot: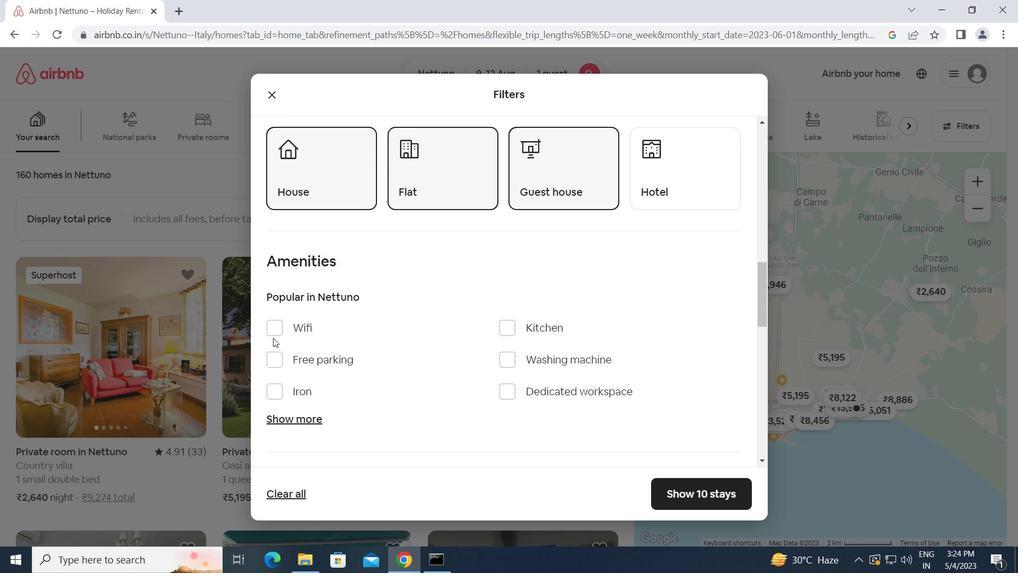 
Action: Mouse moved to (376, 369)
Screenshot: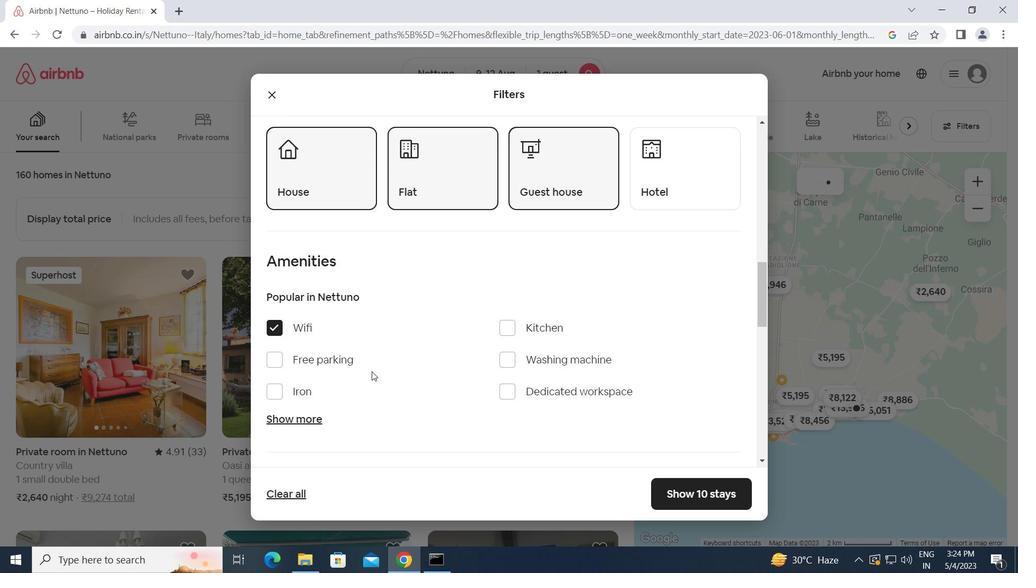 
Action: Mouse scrolled (376, 369) with delta (0, 0)
Screenshot: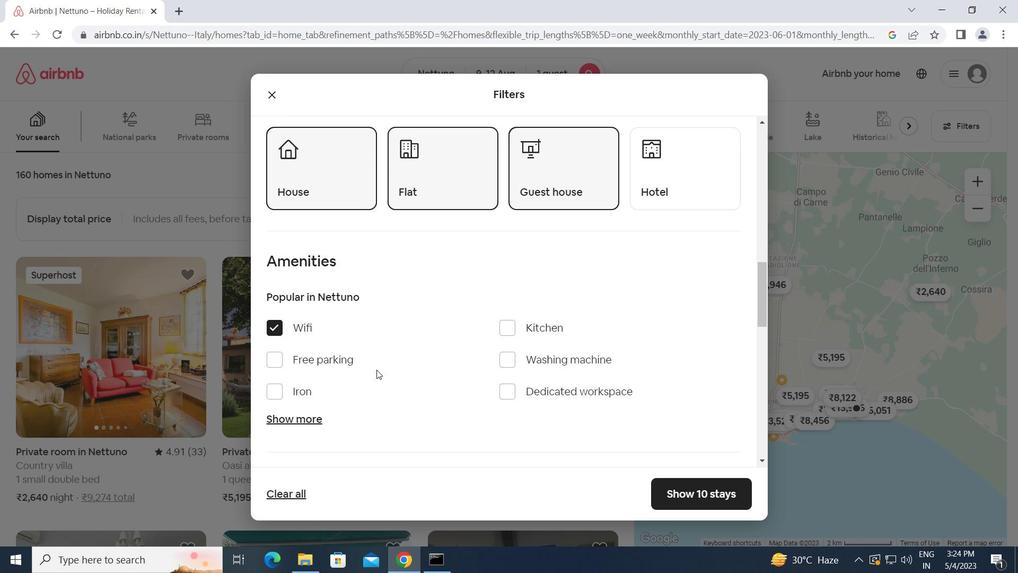 
Action: Mouse scrolled (376, 369) with delta (0, 0)
Screenshot: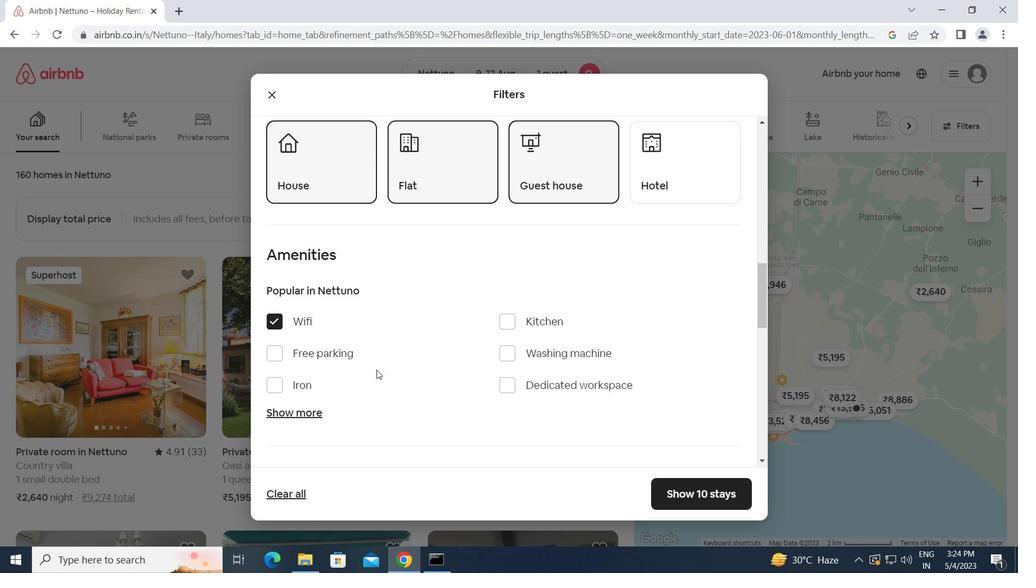 
Action: Mouse scrolled (376, 369) with delta (0, 0)
Screenshot: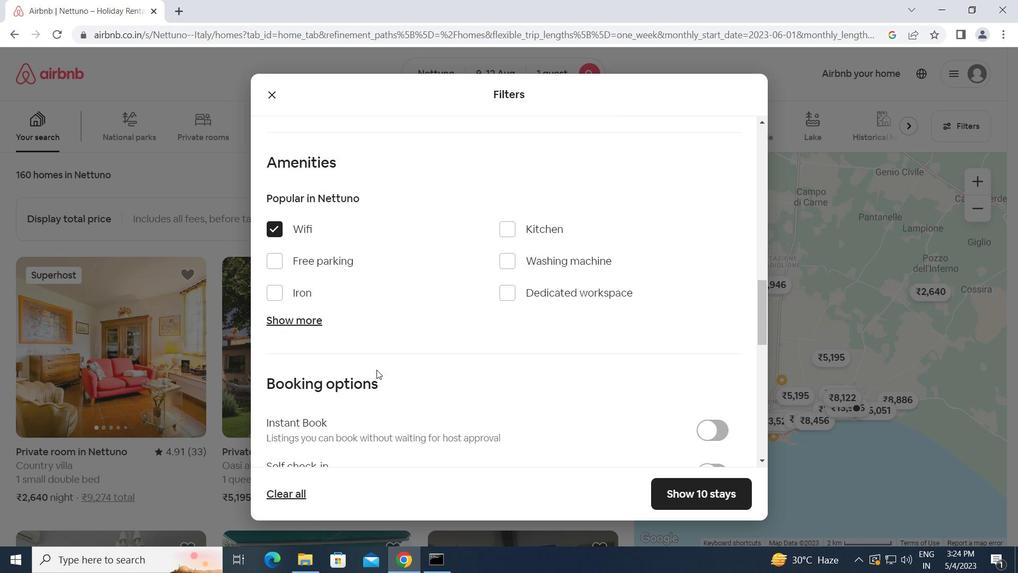
Action: Mouse scrolled (376, 369) with delta (0, 0)
Screenshot: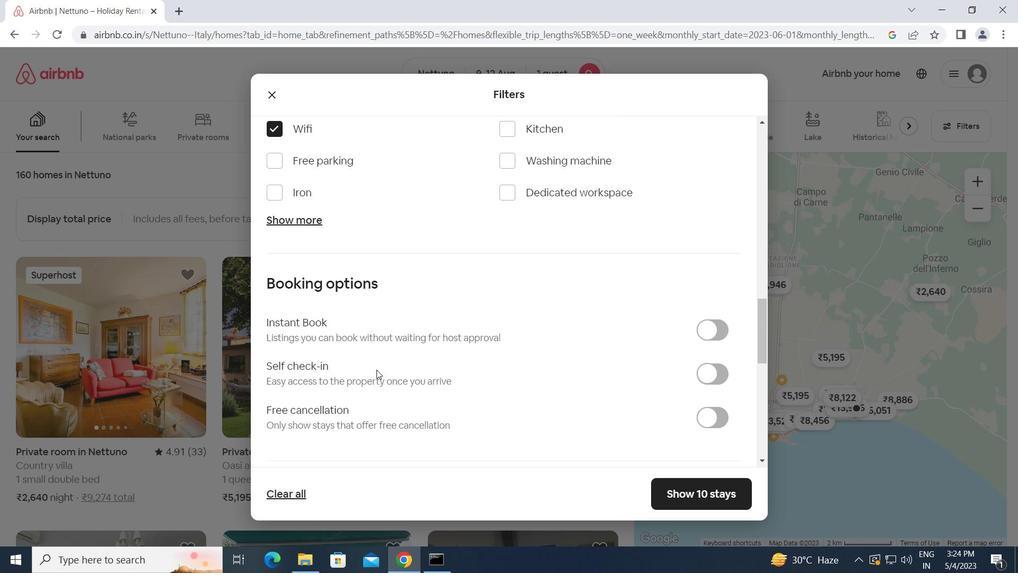 
Action: Mouse moved to (709, 309)
Screenshot: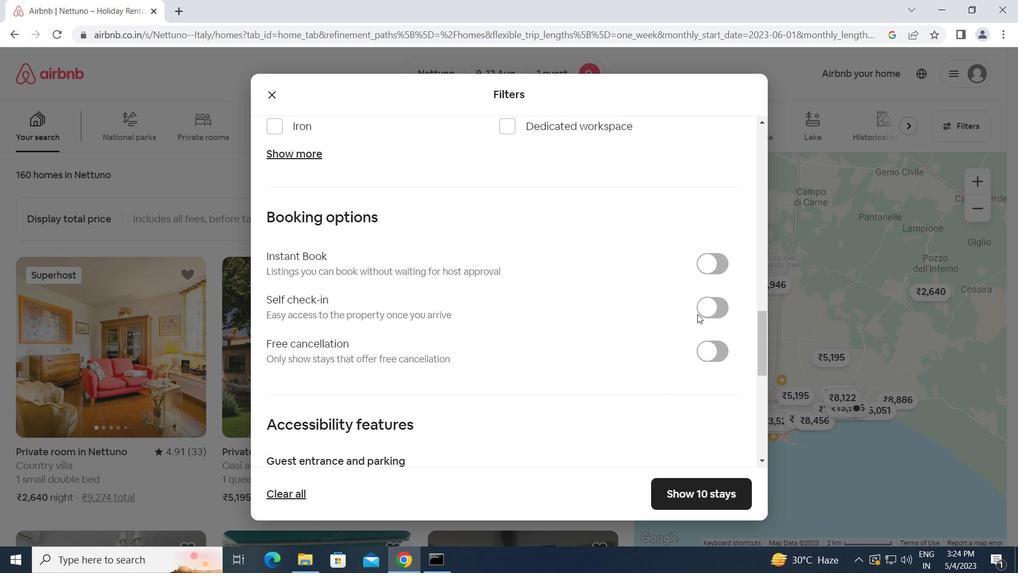 
Action: Mouse pressed left at (709, 309)
Screenshot: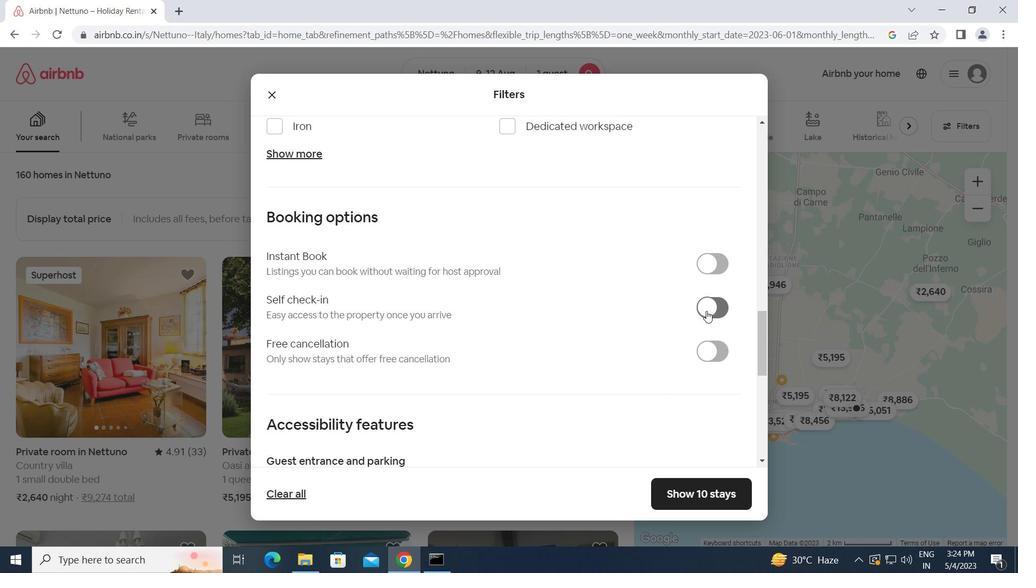 
Action: Mouse moved to (573, 384)
Screenshot: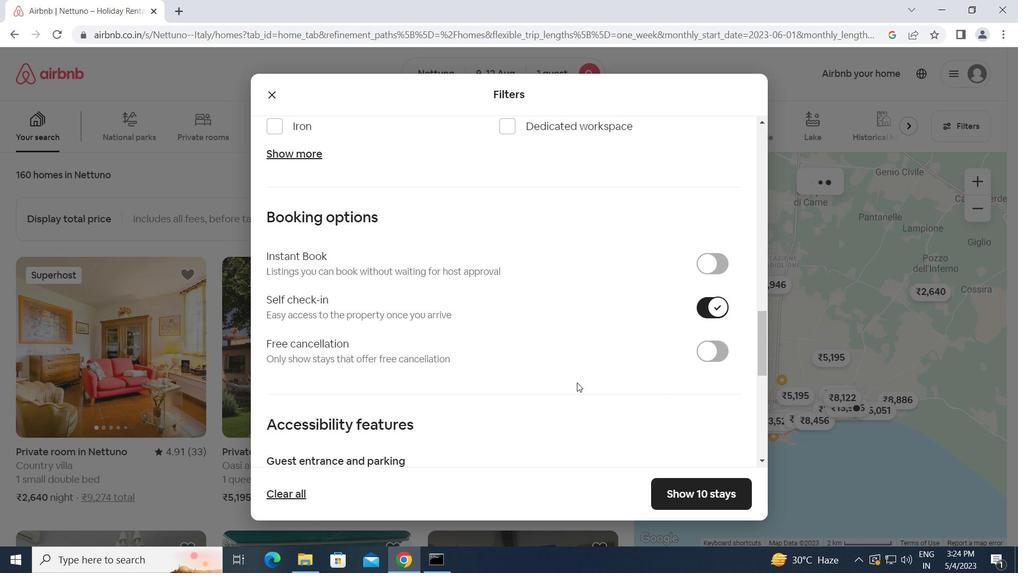 
Action: Mouse scrolled (573, 383) with delta (0, 0)
Screenshot: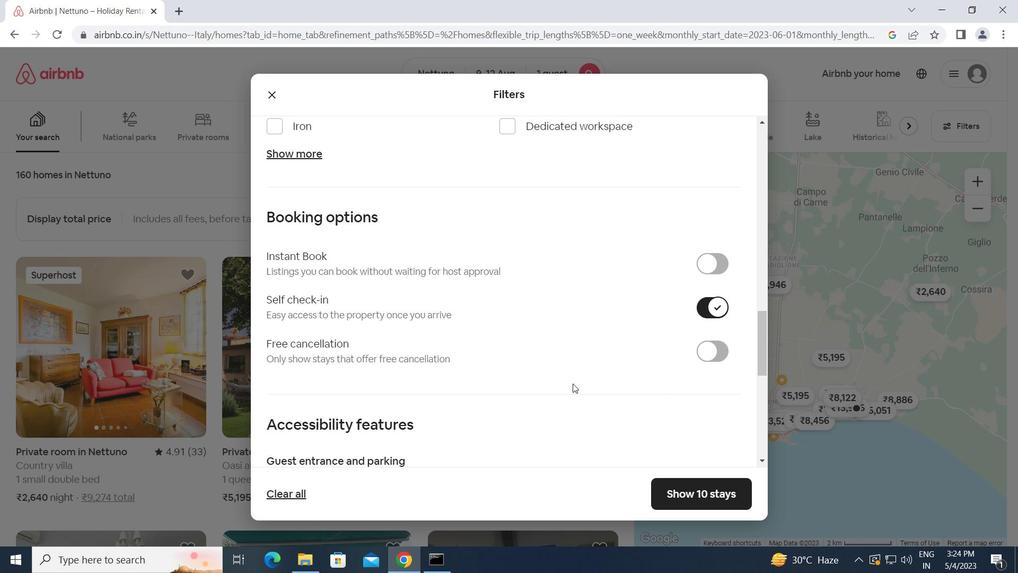 
Action: Mouse scrolled (573, 383) with delta (0, 0)
Screenshot: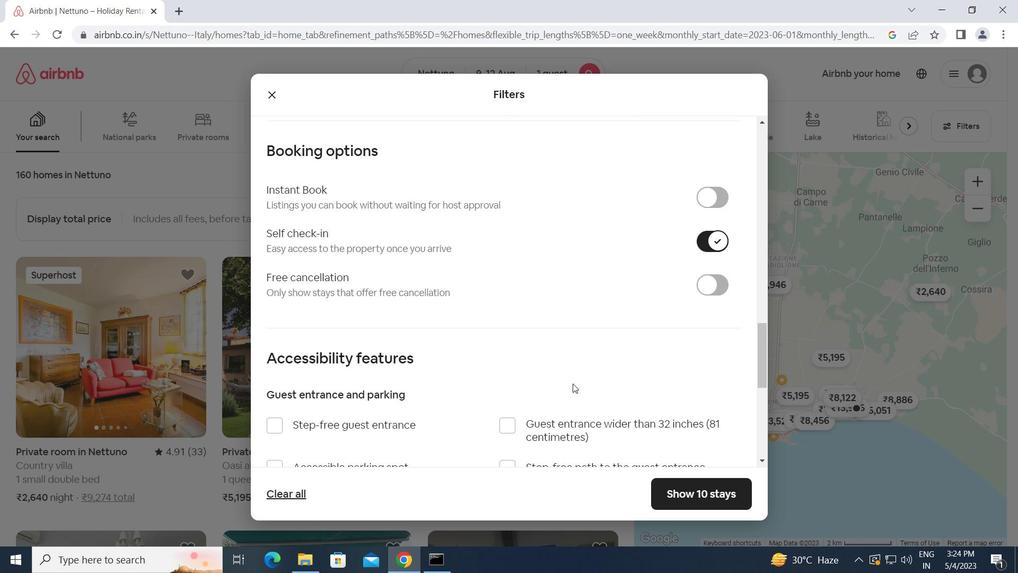 
Action: Mouse scrolled (573, 383) with delta (0, 0)
Screenshot: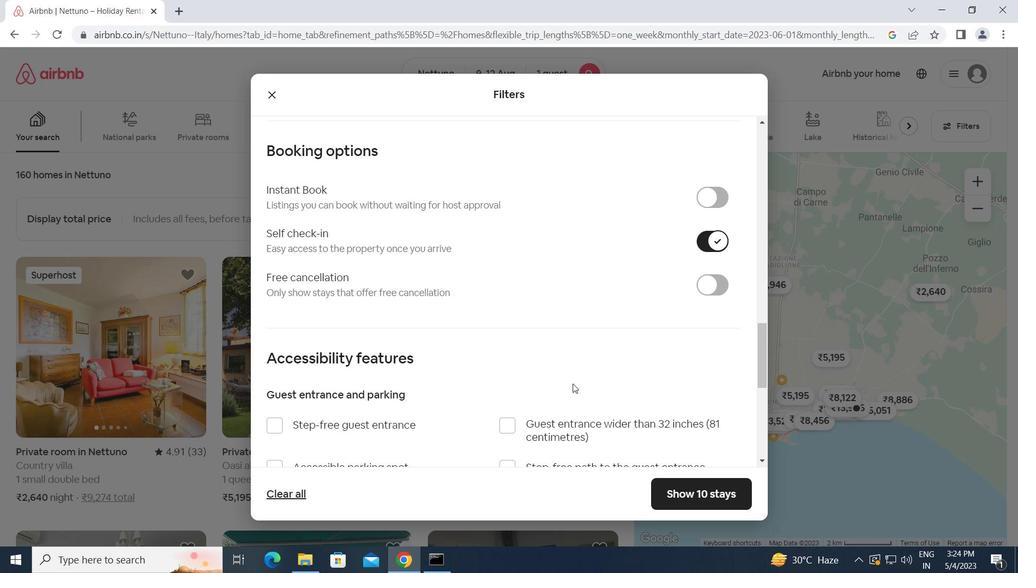 
Action: Mouse scrolled (573, 383) with delta (0, 0)
Screenshot: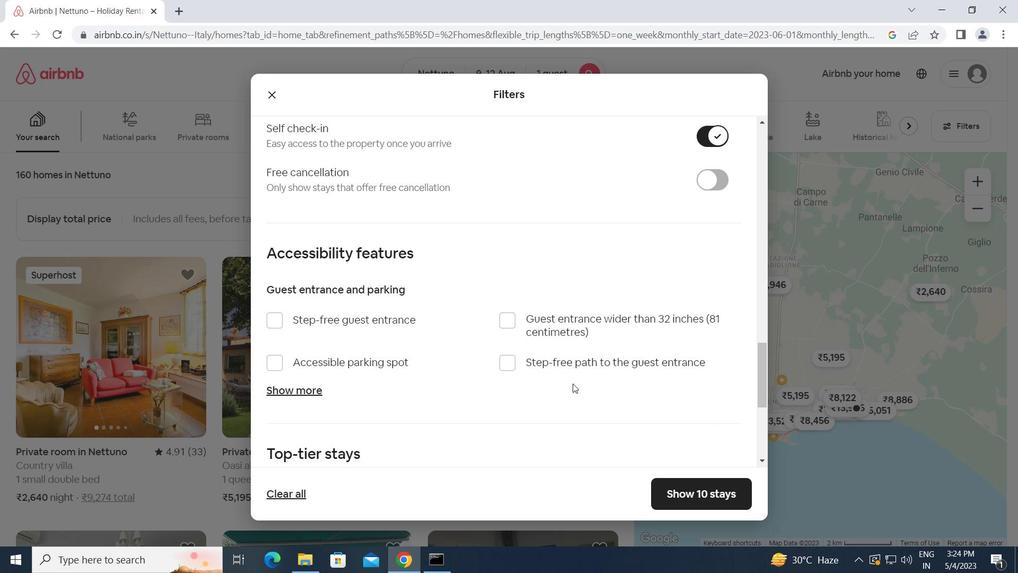 
Action: Mouse scrolled (573, 383) with delta (0, 0)
Screenshot: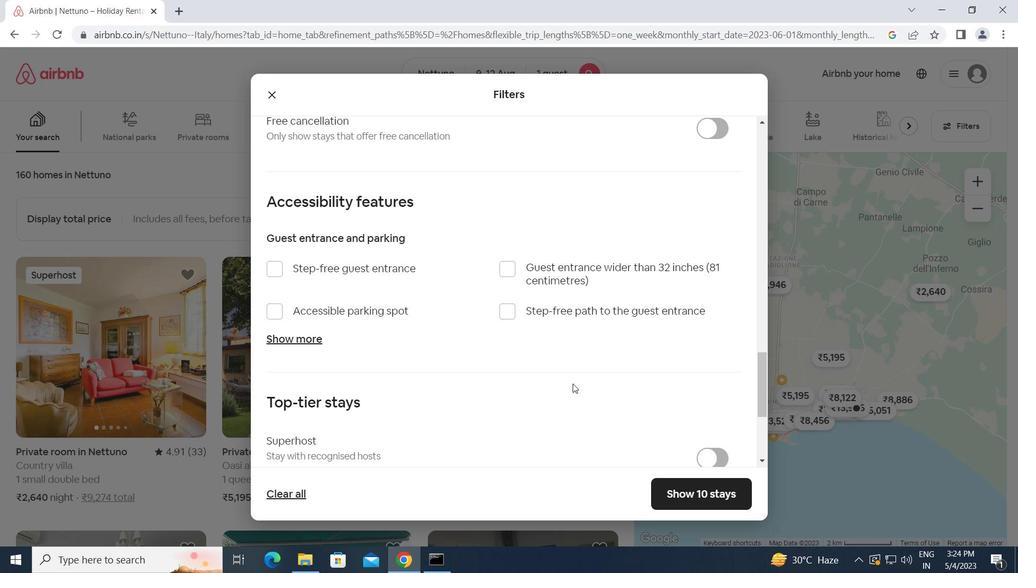 
Action: Mouse scrolled (573, 383) with delta (0, 0)
Screenshot: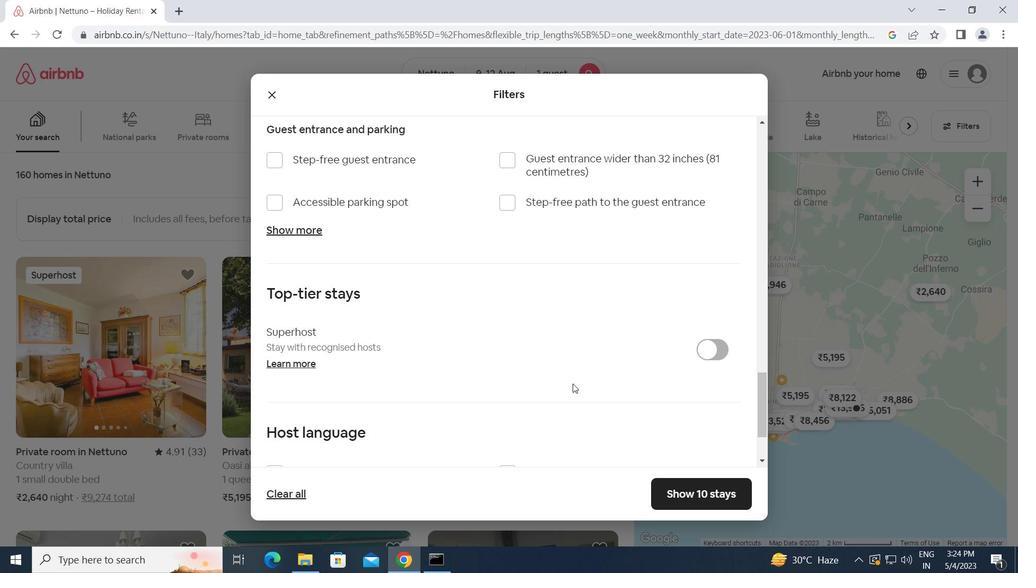 
Action: Mouse scrolled (573, 383) with delta (0, 0)
Screenshot: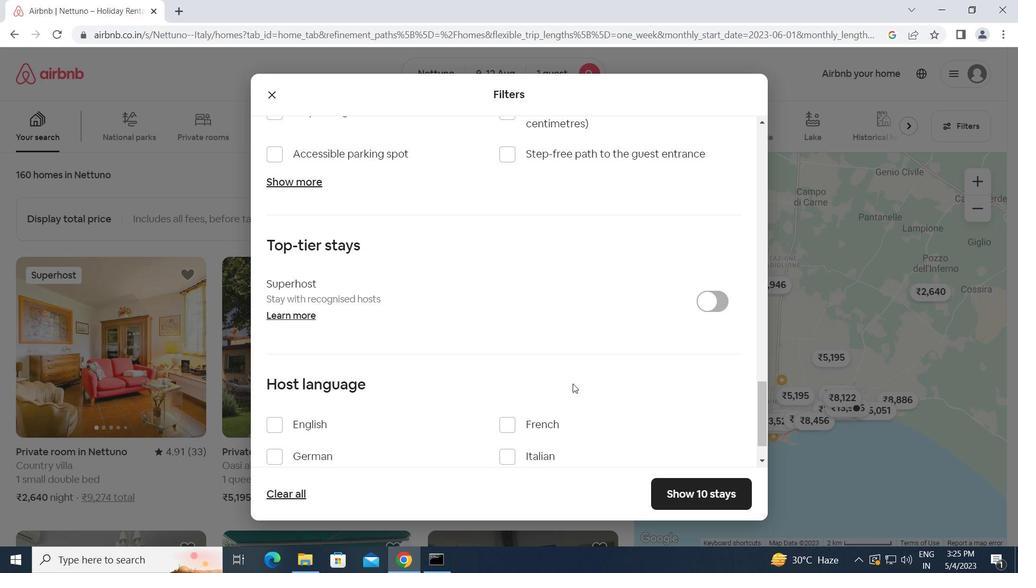 
Action: Mouse moved to (271, 371)
Screenshot: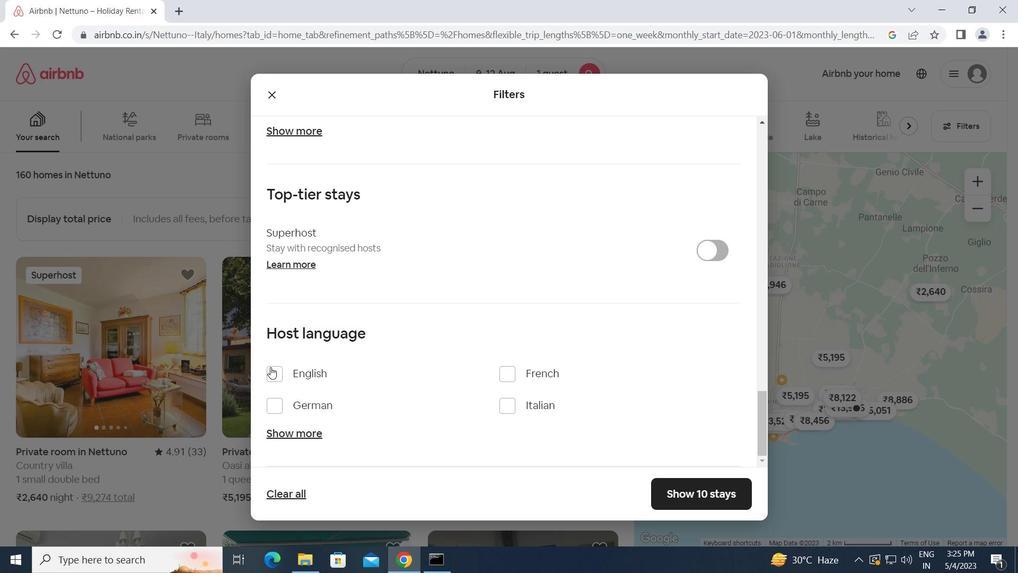 
Action: Mouse pressed left at (271, 371)
Screenshot: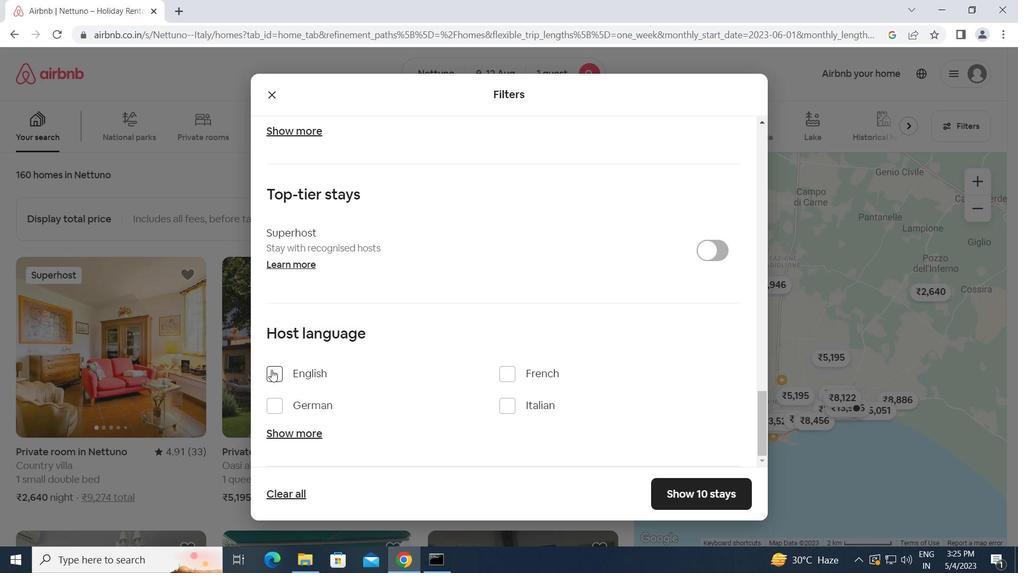 
Action: Mouse moved to (684, 497)
Screenshot: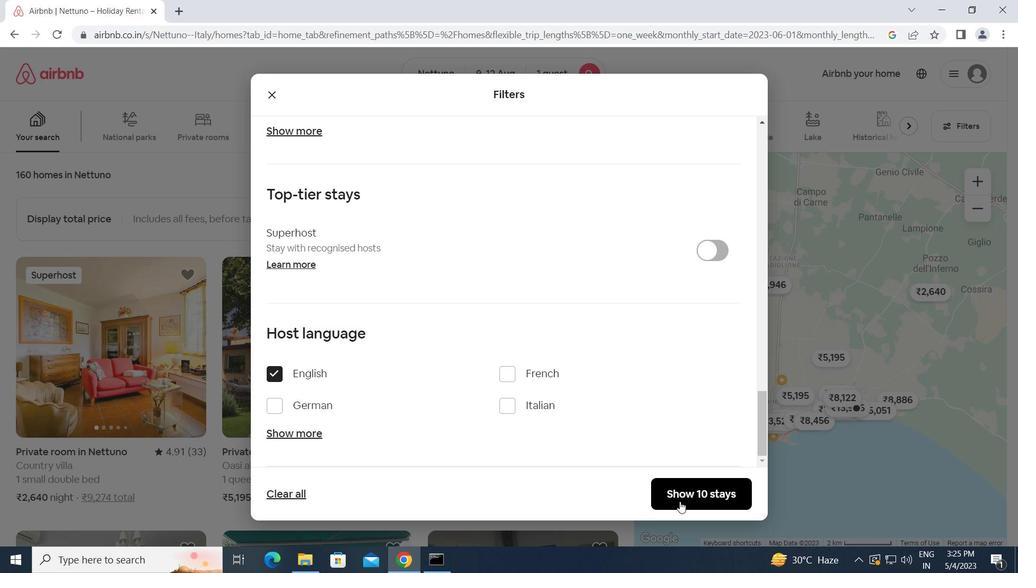 
Action: Mouse pressed left at (684, 497)
Screenshot: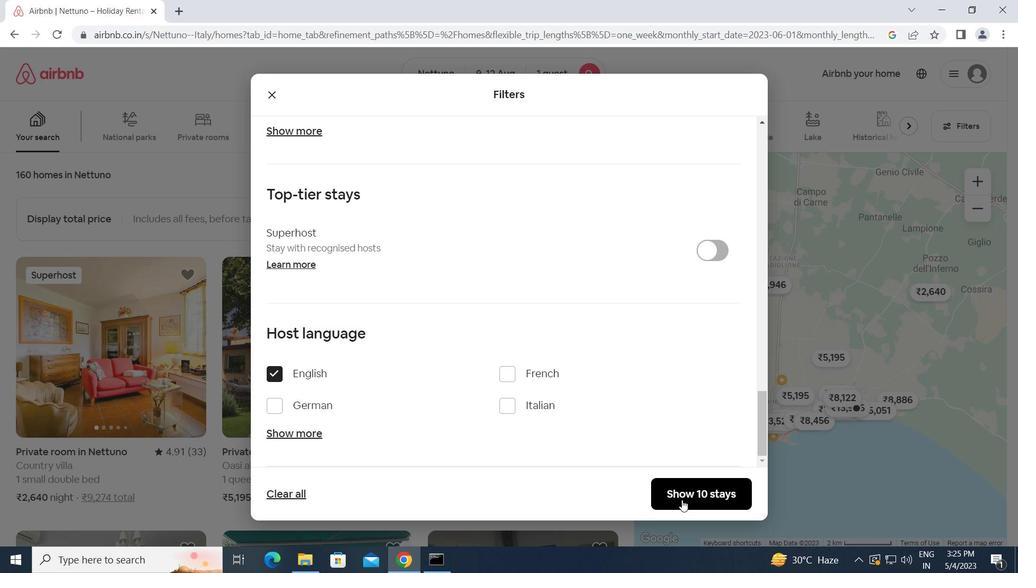
Action: Mouse moved to (535, 449)
Screenshot: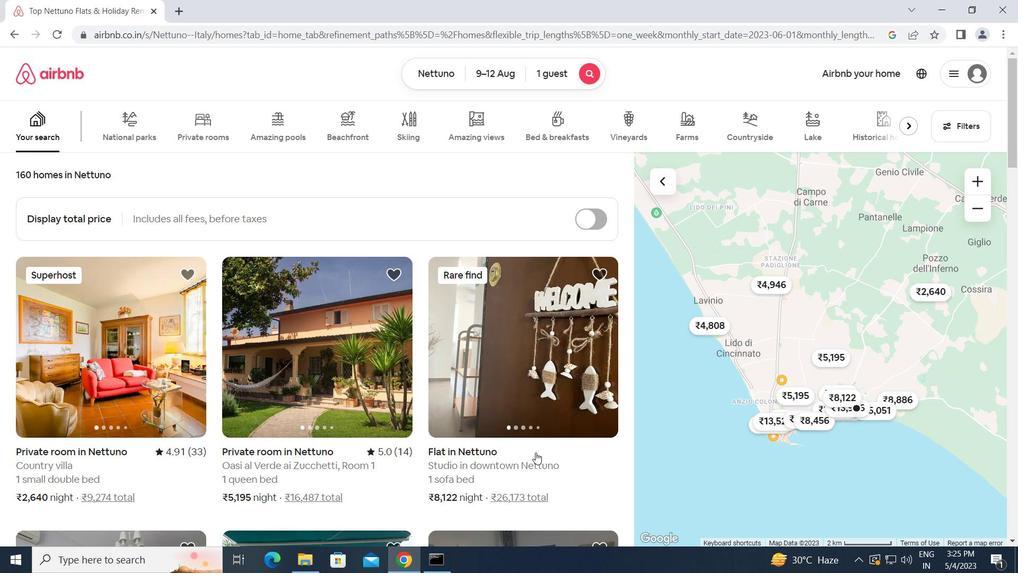 
